 Task: Look for space in Maplewood, United States from 10th July, 2023 to 15th July, 2023 for 7 adults in price range Rs.10000 to Rs.15000. Place can be entire place or shared room with 4 bedrooms having 7 beds and 4 bathrooms. Property type can be house, flat, guest house. Amenities needed are: wifi, TV, free parkinig on premises, gym, breakfast. Booking option can be shelf check-in. Required host language is English.
Action: Mouse moved to (470, 115)
Screenshot: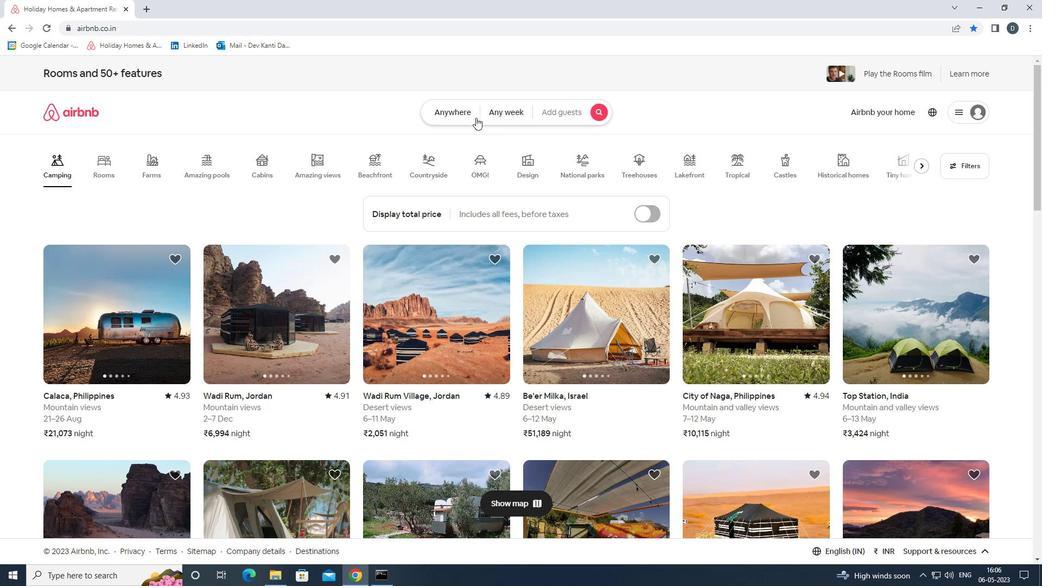 
Action: Mouse pressed left at (470, 115)
Screenshot: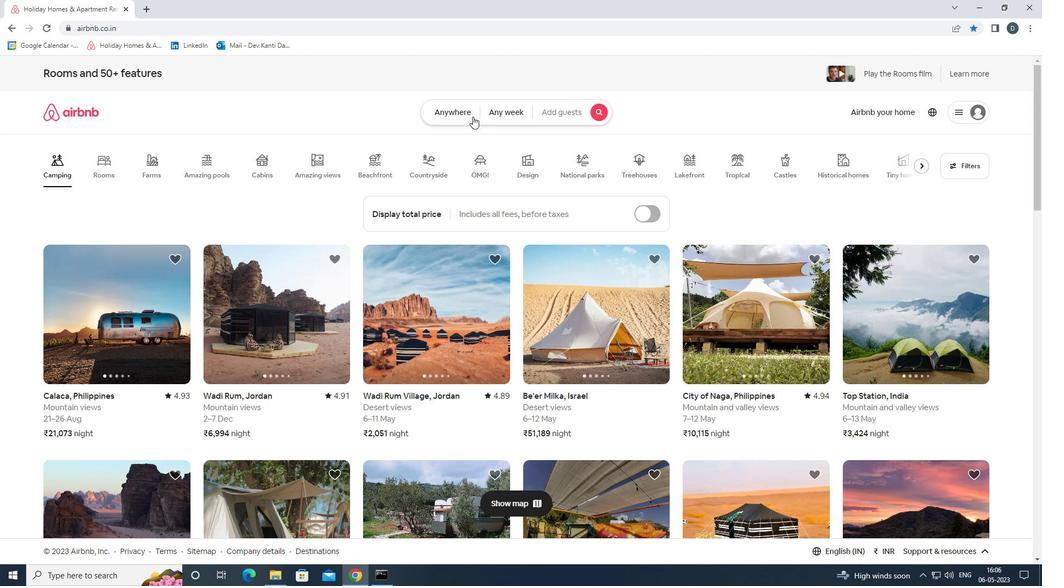 
Action: Mouse moved to (422, 150)
Screenshot: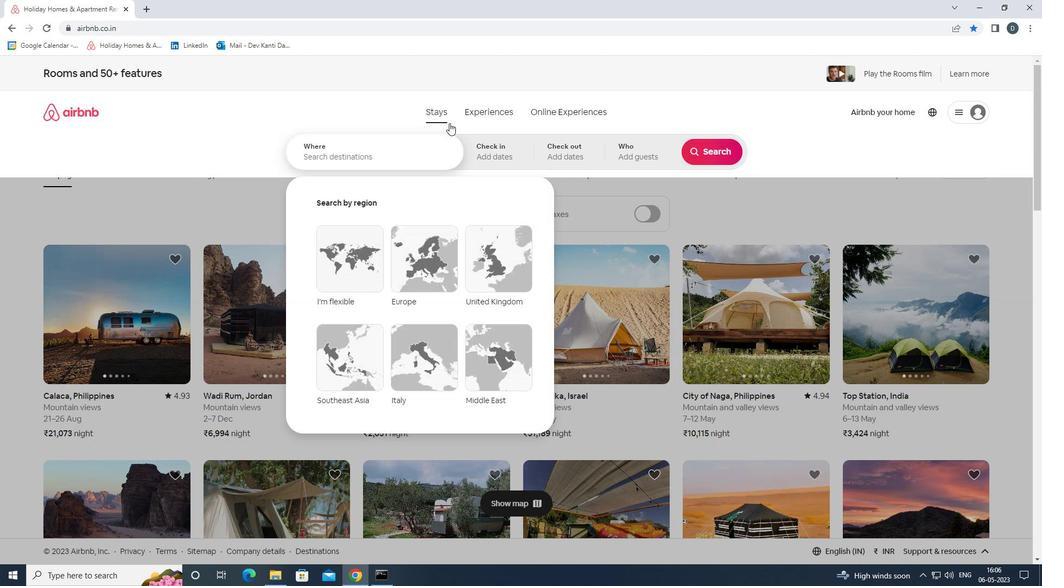 
Action: Mouse pressed left at (422, 150)
Screenshot: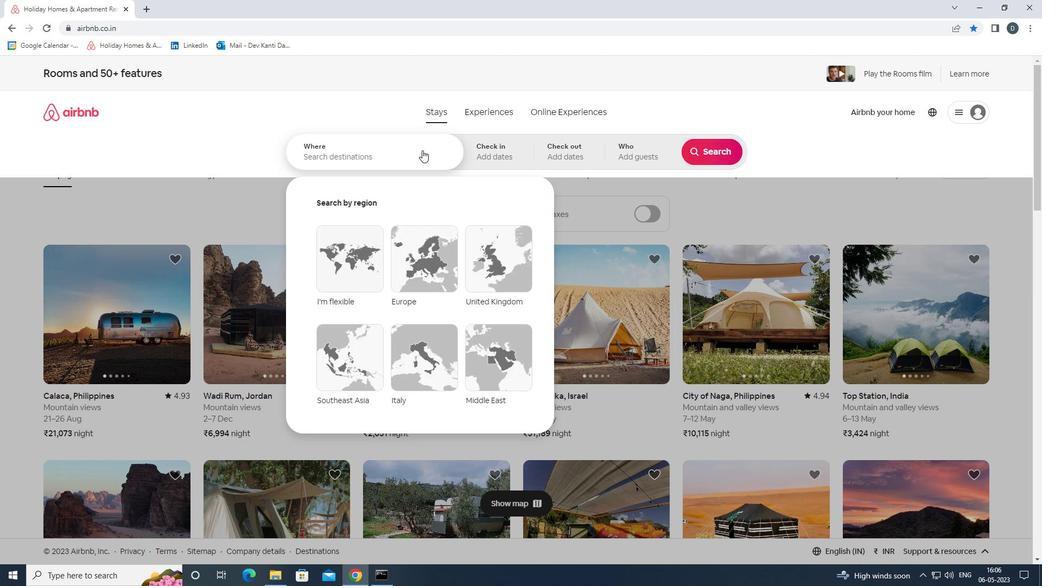 
Action: Key pressed <Key.shift><Key.shift><Key.shift>MAPLEWOOD,<Key.shift>UNITED<Key.space><Key.shift><Key.shift>ES<Key.backspace><Key.backspace><Key.shift>STATES<Key.enter>
Screenshot: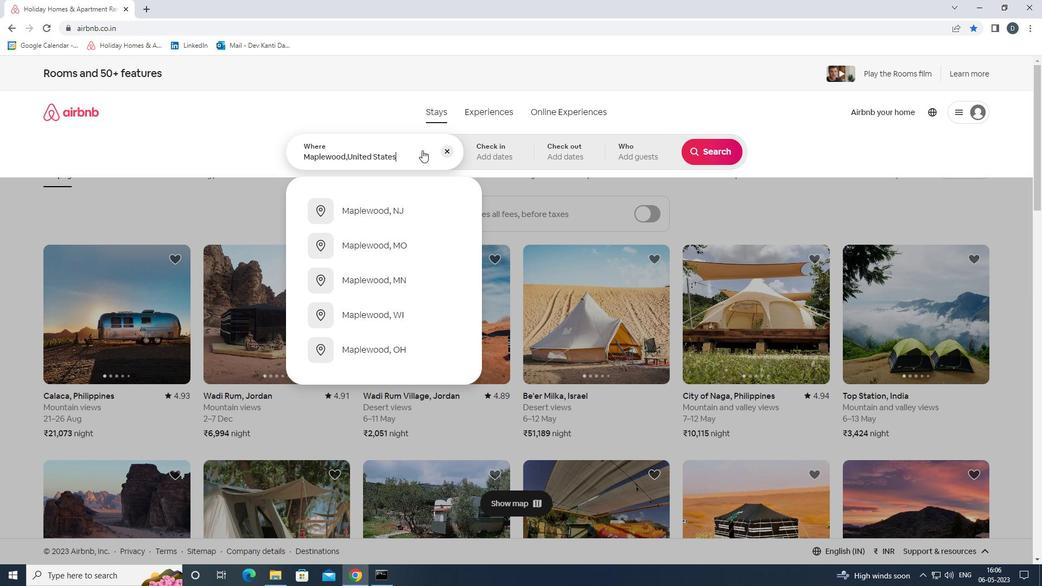 
Action: Mouse moved to (709, 234)
Screenshot: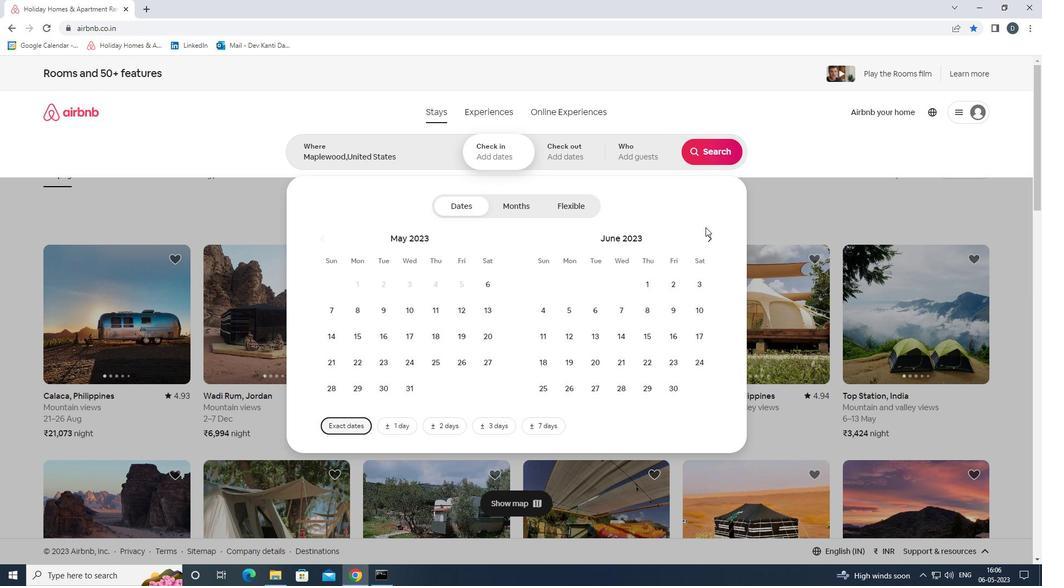 
Action: Mouse pressed left at (709, 234)
Screenshot: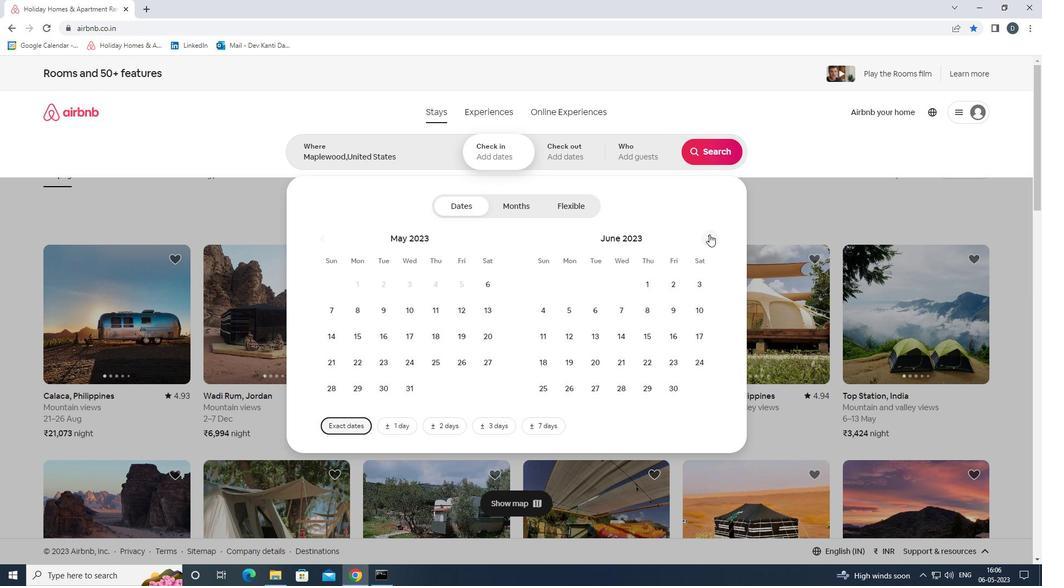 
Action: Mouse moved to (565, 335)
Screenshot: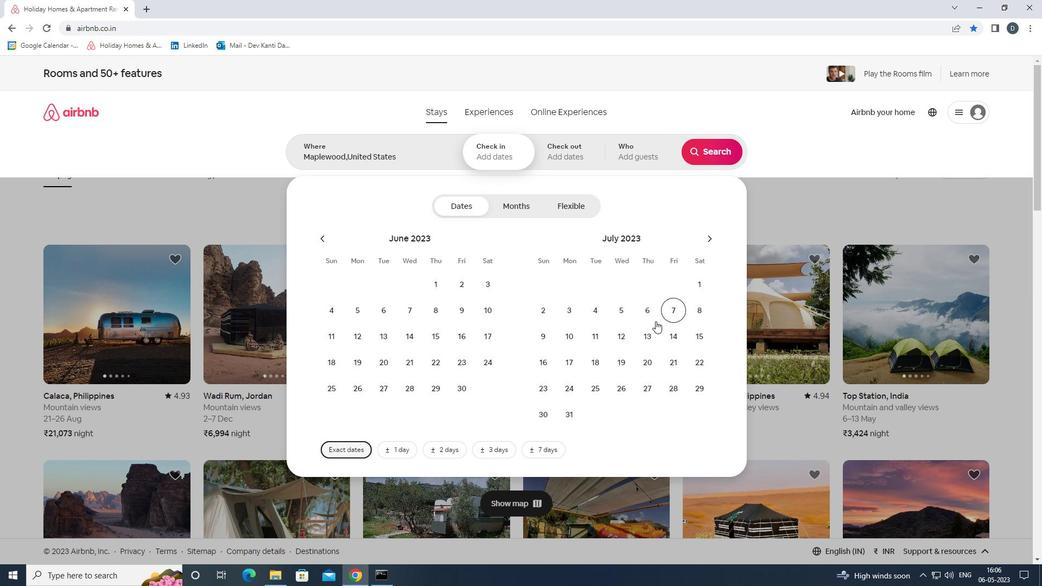 
Action: Mouse pressed left at (565, 335)
Screenshot: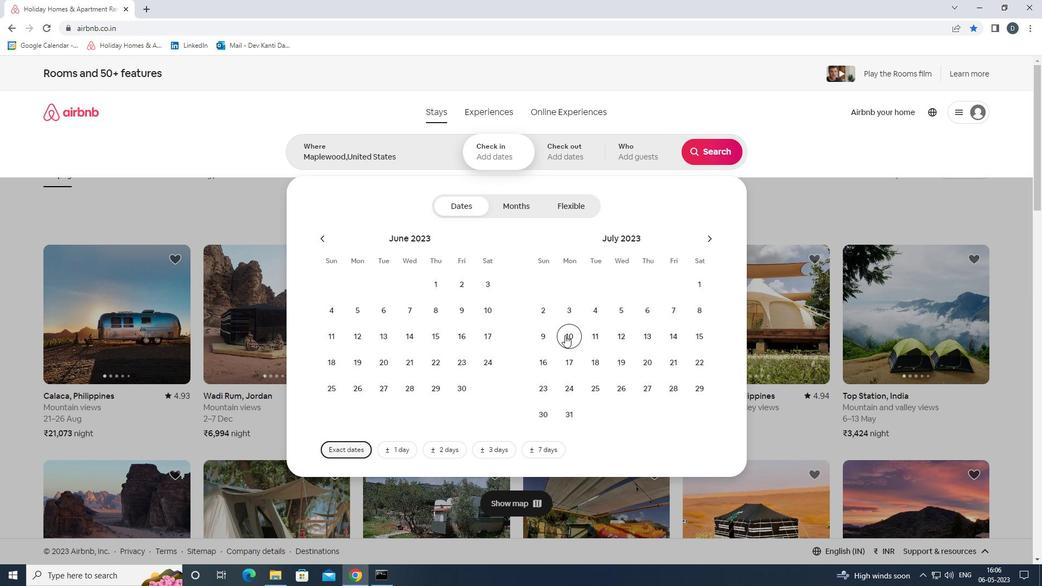 
Action: Mouse moved to (699, 338)
Screenshot: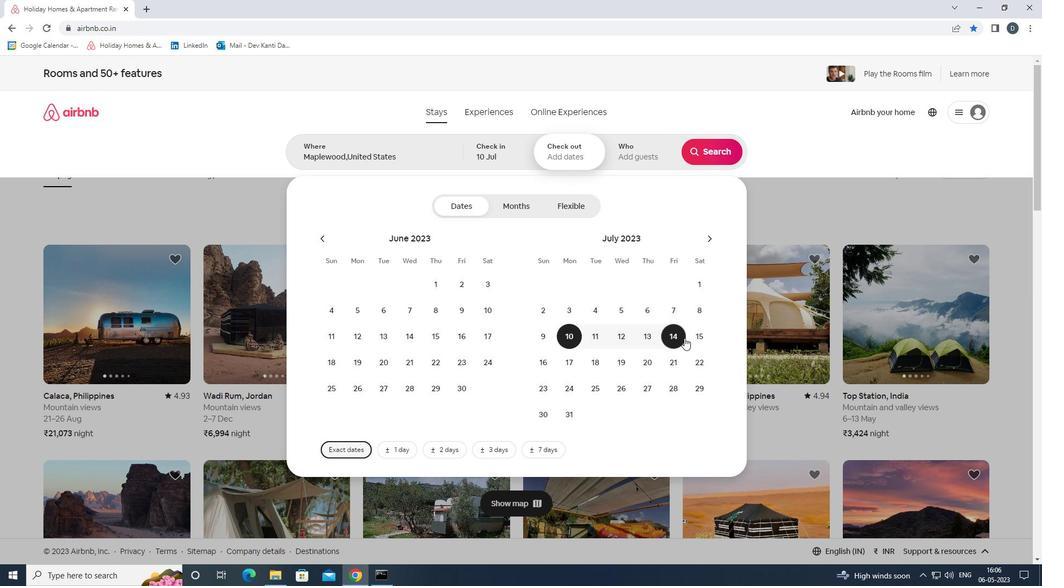 
Action: Mouse pressed left at (699, 338)
Screenshot: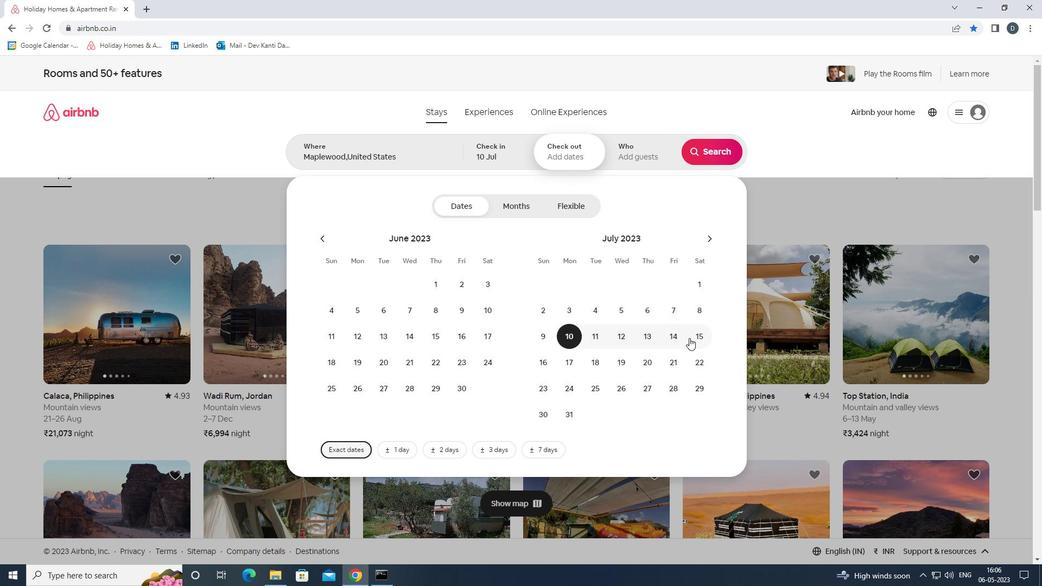 
Action: Mouse moved to (648, 156)
Screenshot: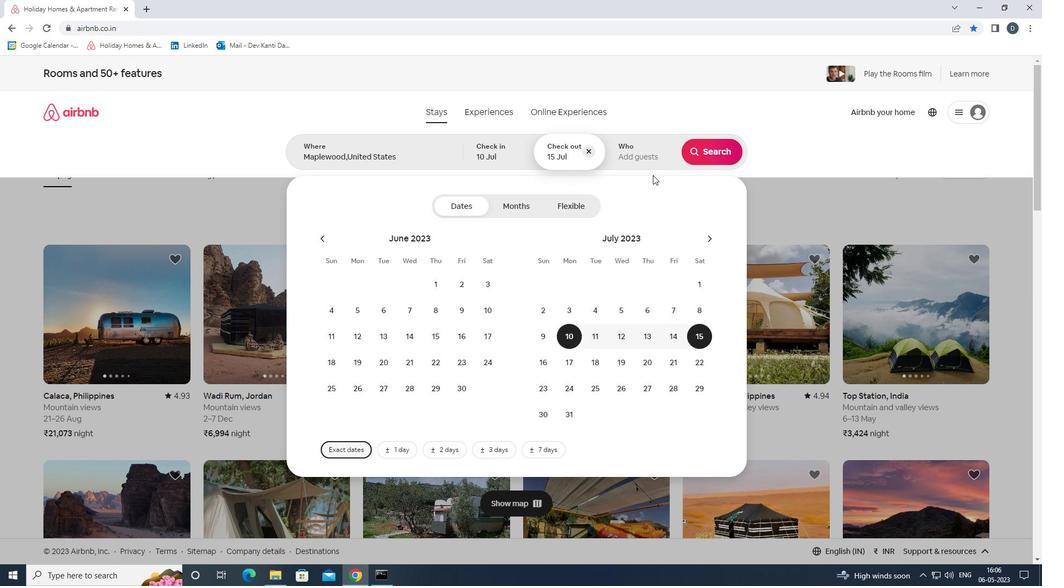 
Action: Mouse pressed left at (648, 156)
Screenshot: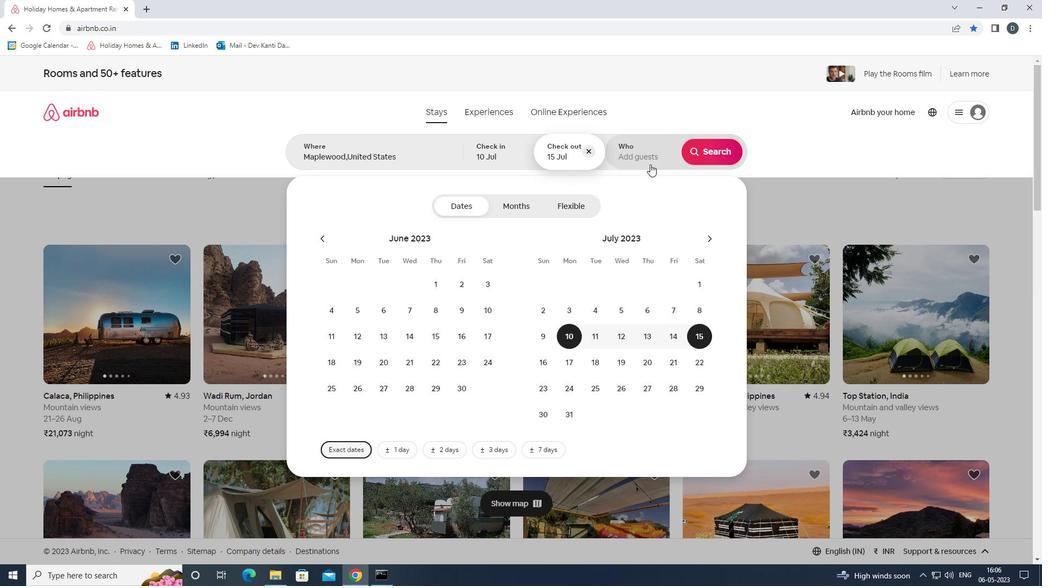 
Action: Mouse moved to (713, 208)
Screenshot: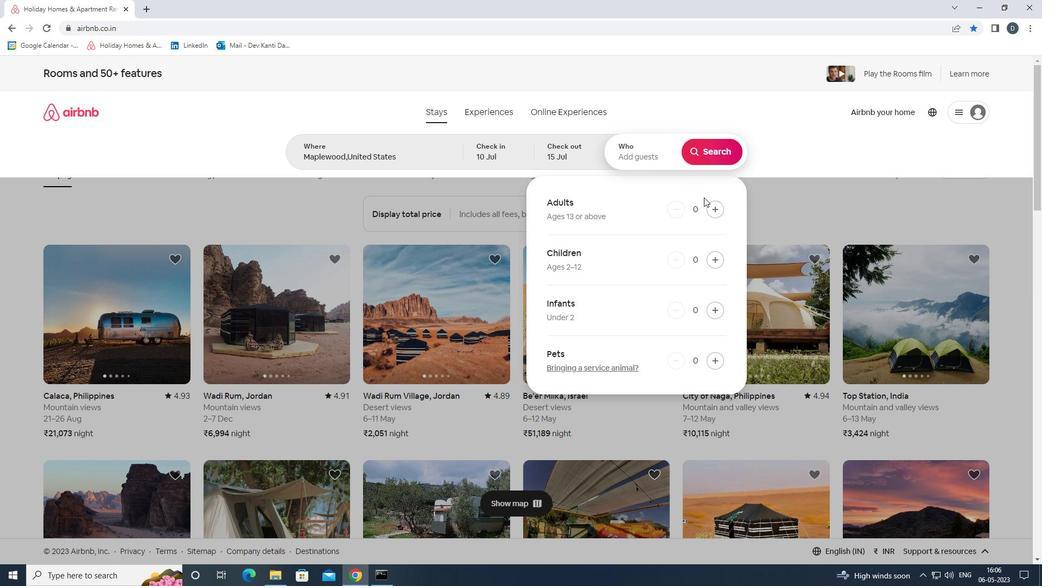 
Action: Mouse pressed left at (713, 208)
Screenshot: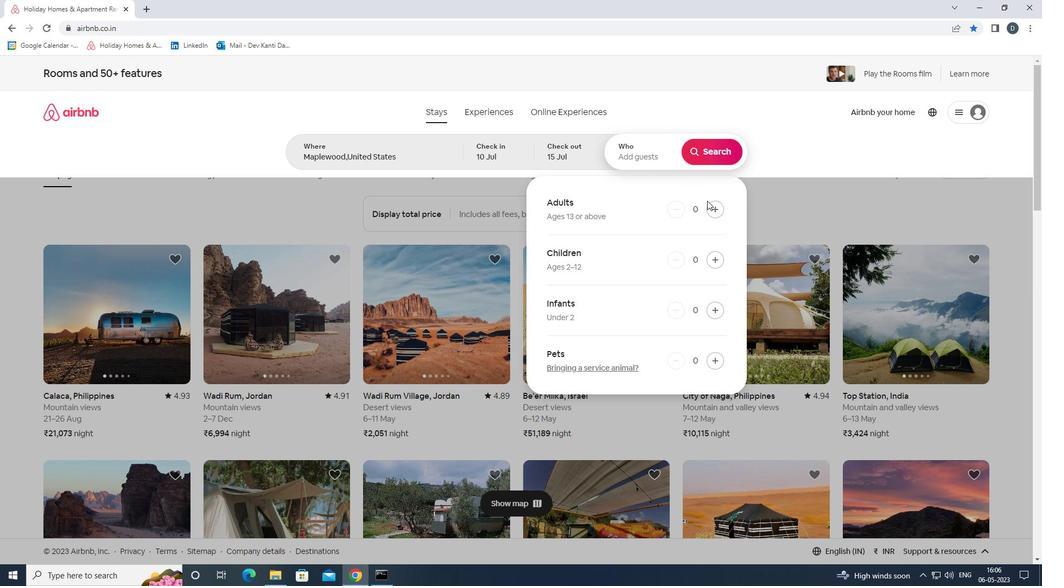 
Action: Mouse pressed left at (713, 208)
Screenshot: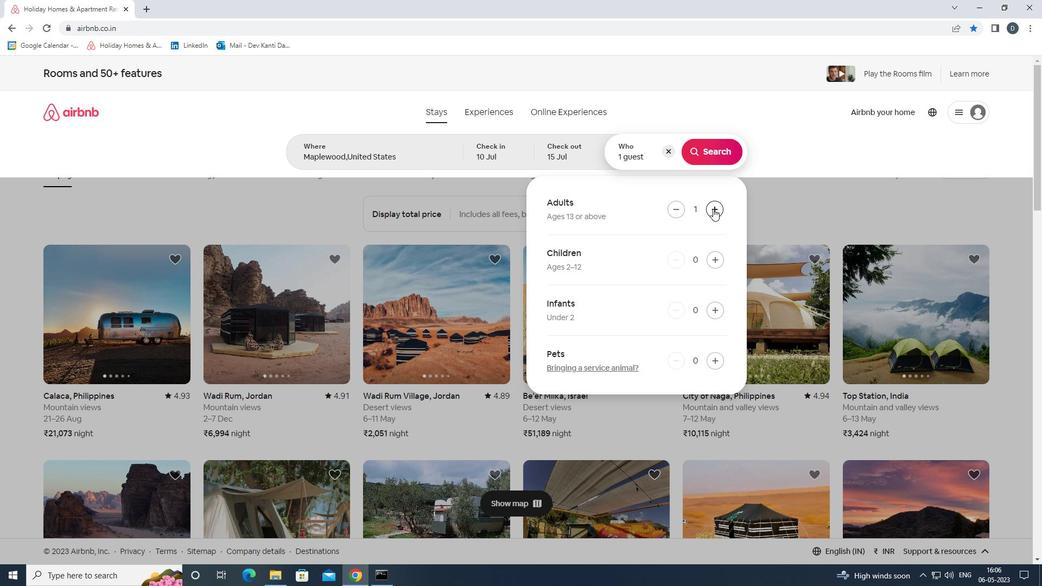 
Action: Mouse pressed left at (713, 208)
Screenshot: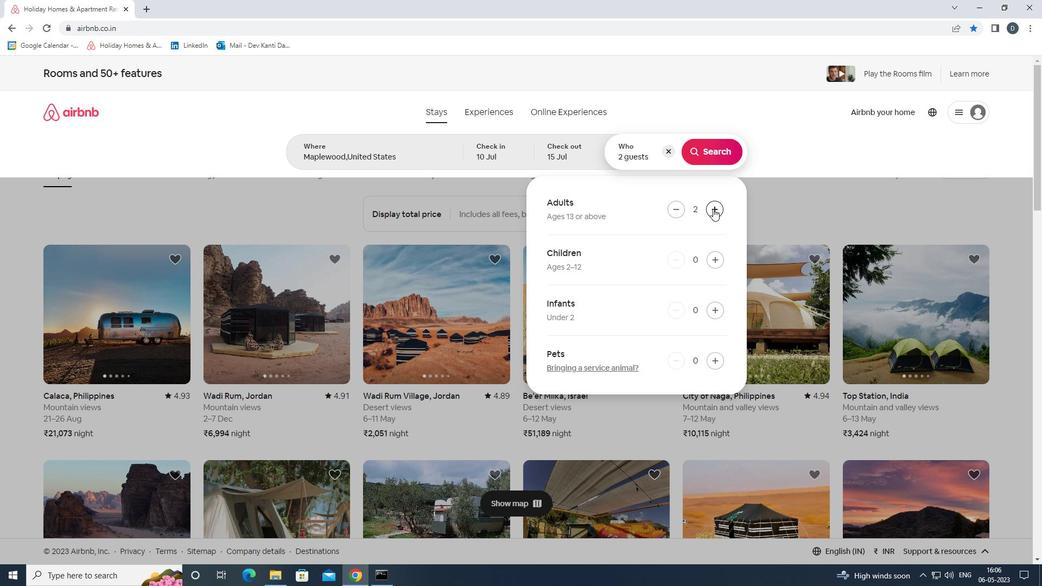 
Action: Mouse pressed left at (713, 208)
Screenshot: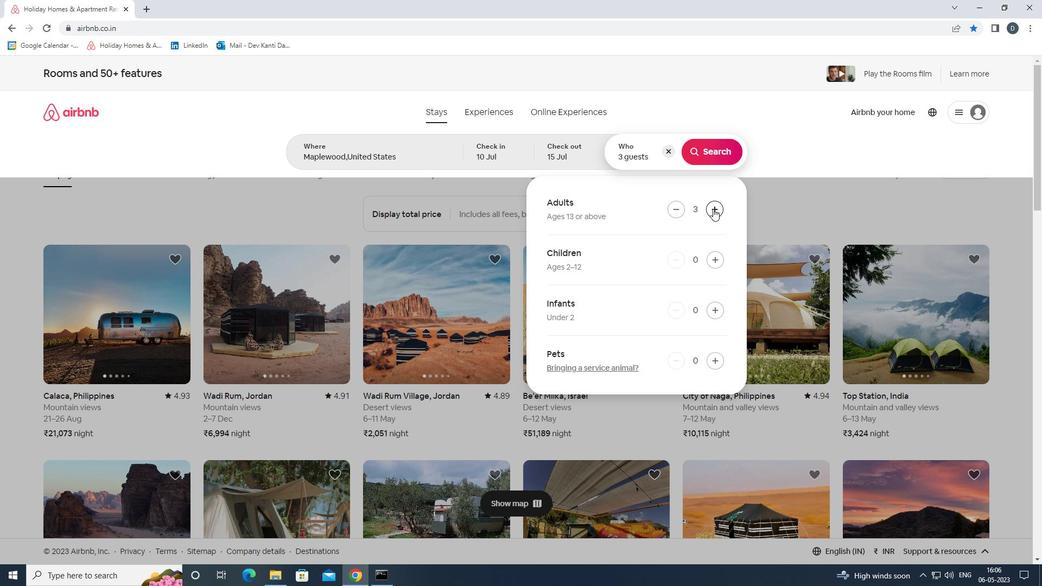 
Action: Mouse pressed left at (713, 208)
Screenshot: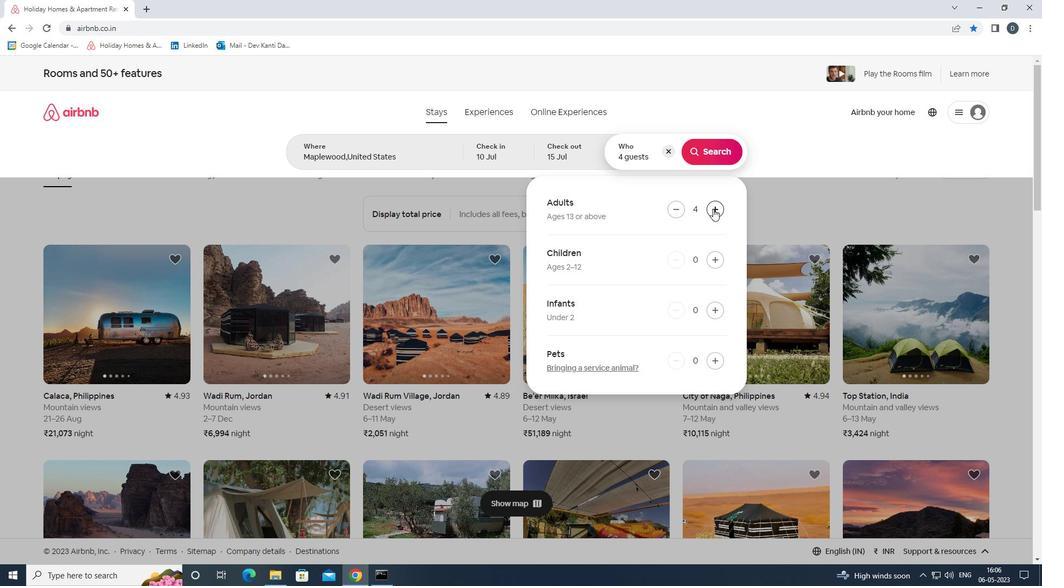 
Action: Mouse pressed left at (713, 208)
Screenshot: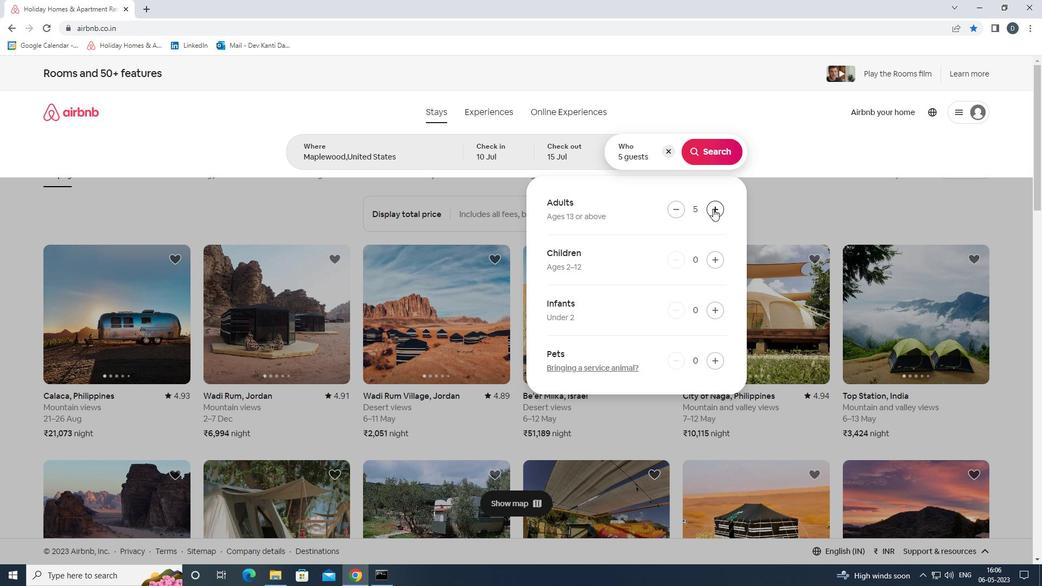 
Action: Mouse pressed left at (713, 208)
Screenshot: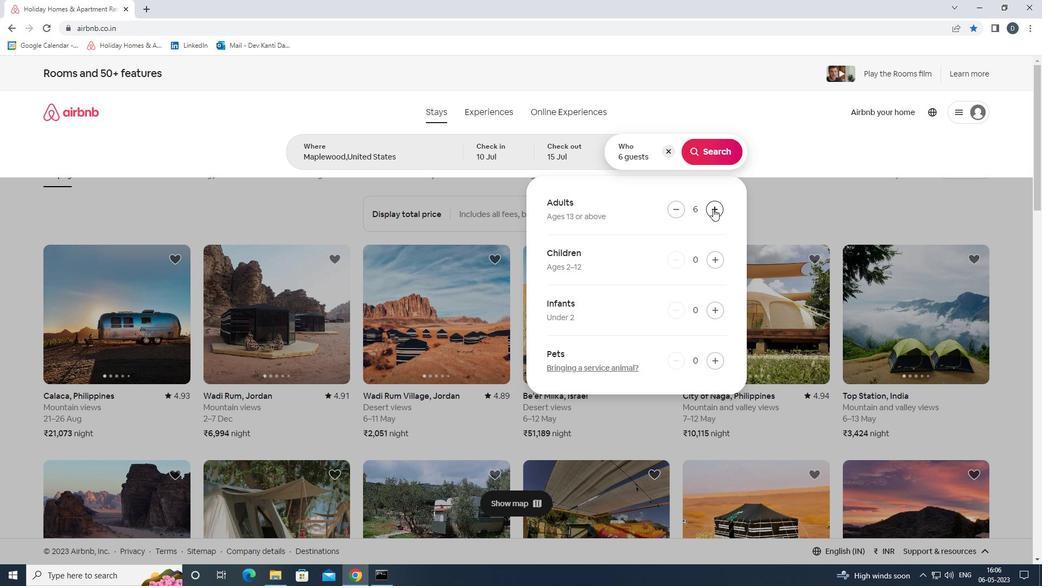 
Action: Mouse moved to (716, 154)
Screenshot: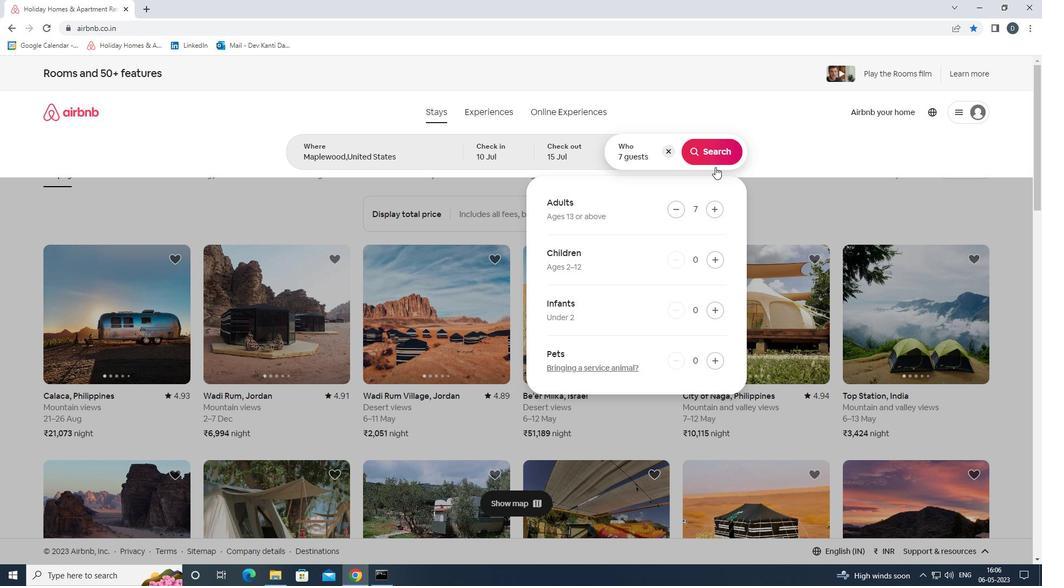 
Action: Mouse pressed left at (716, 154)
Screenshot: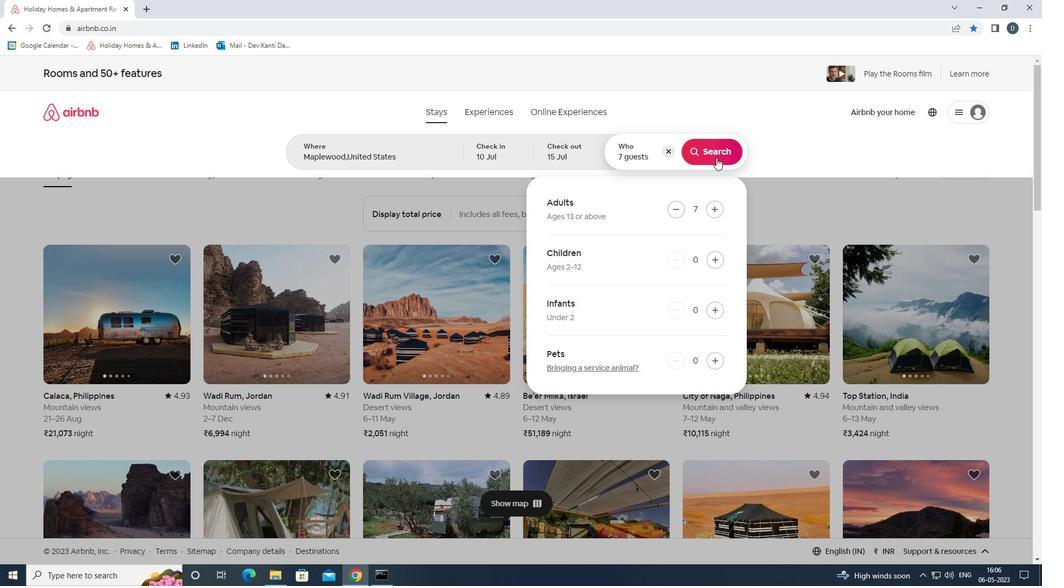 
Action: Mouse moved to (991, 119)
Screenshot: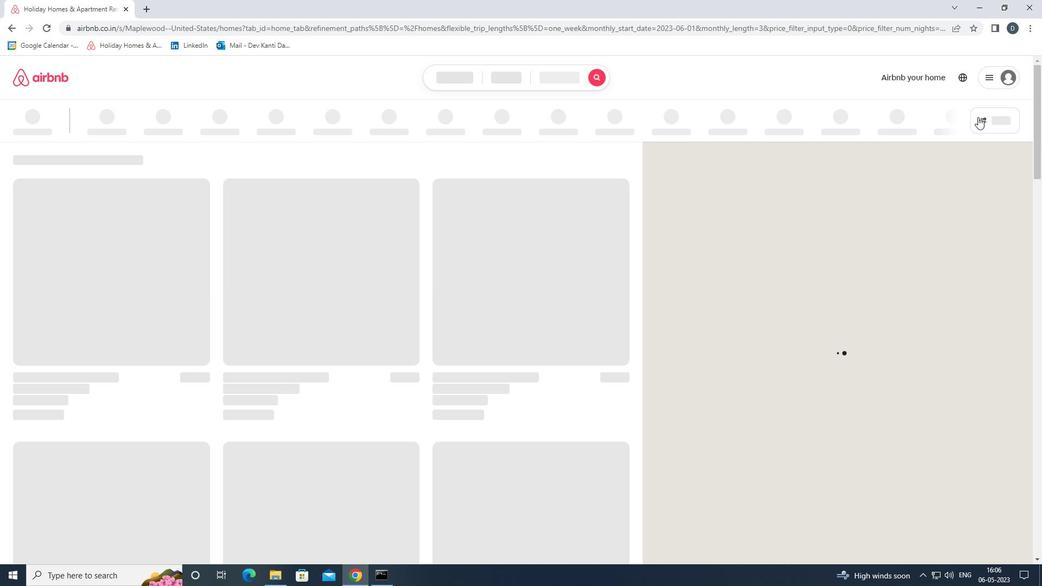 
Action: Mouse pressed left at (991, 119)
Screenshot: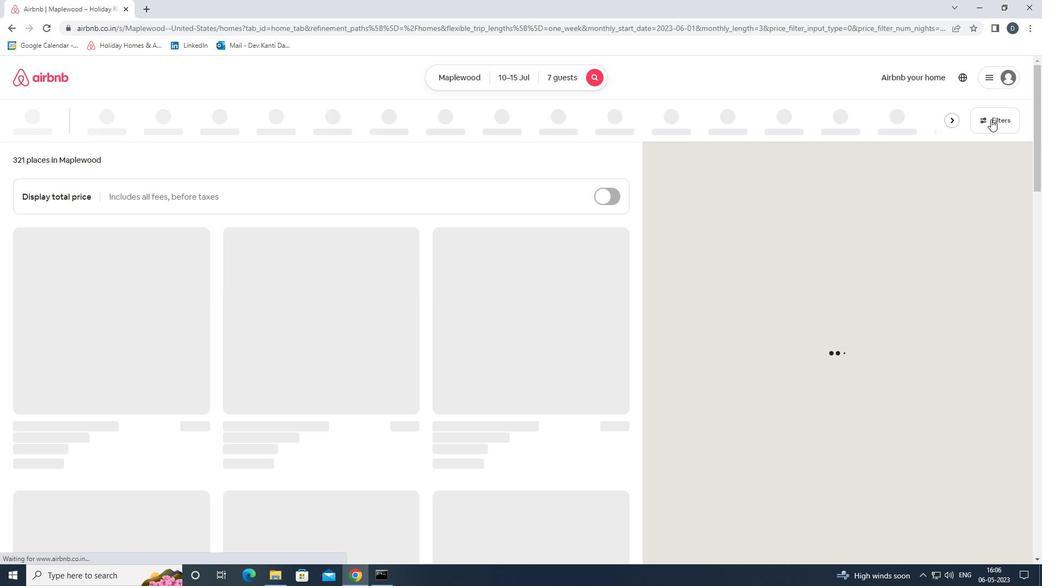 
Action: Mouse moved to (403, 384)
Screenshot: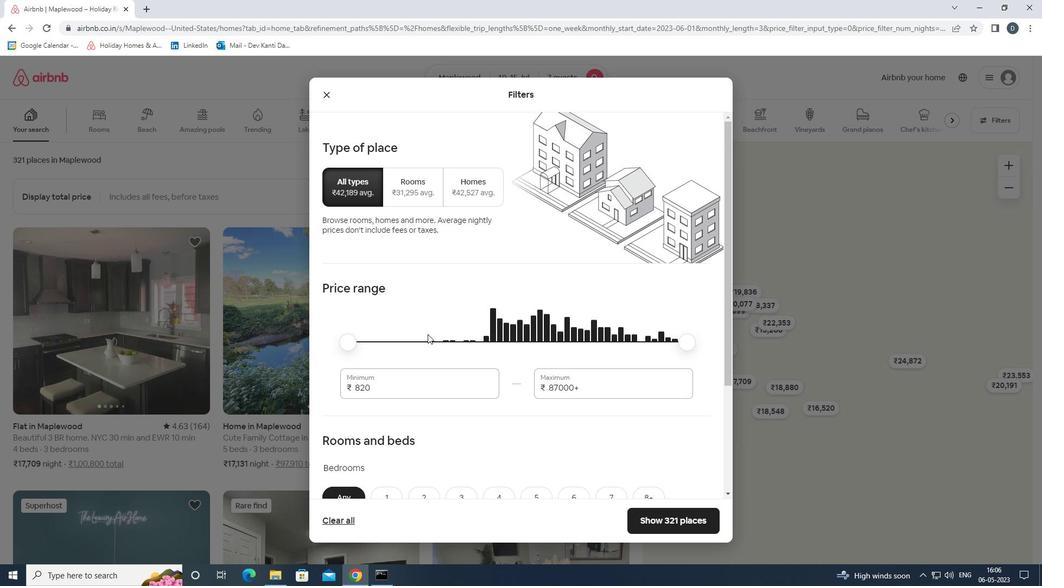 
Action: Mouse pressed left at (403, 384)
Screenshot: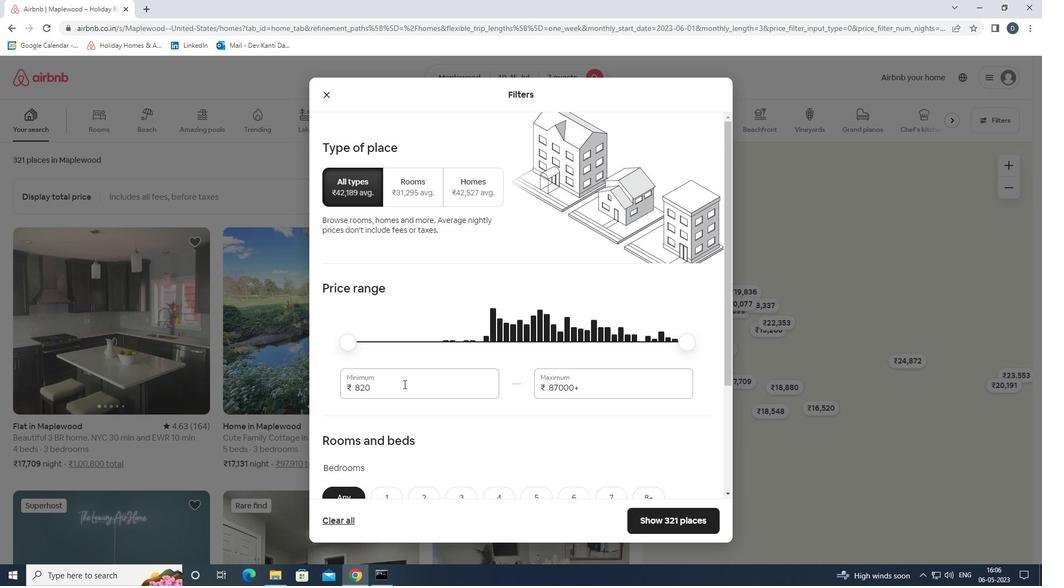 
Action: Mouse pressed left at (403, 384)
Screenshot: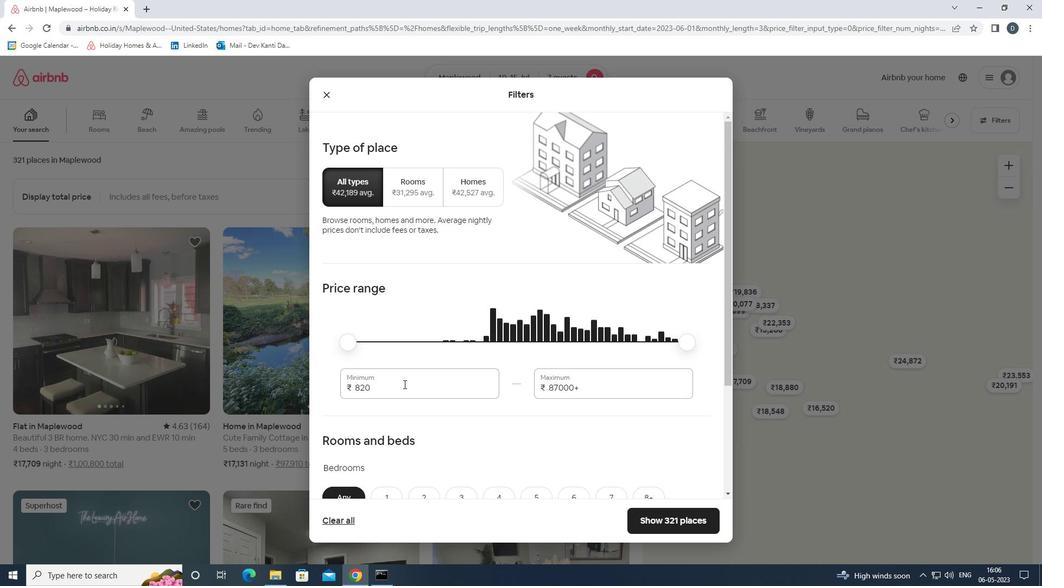 
Action: Key pressed 10000<Key.tab>15000
Screenshot: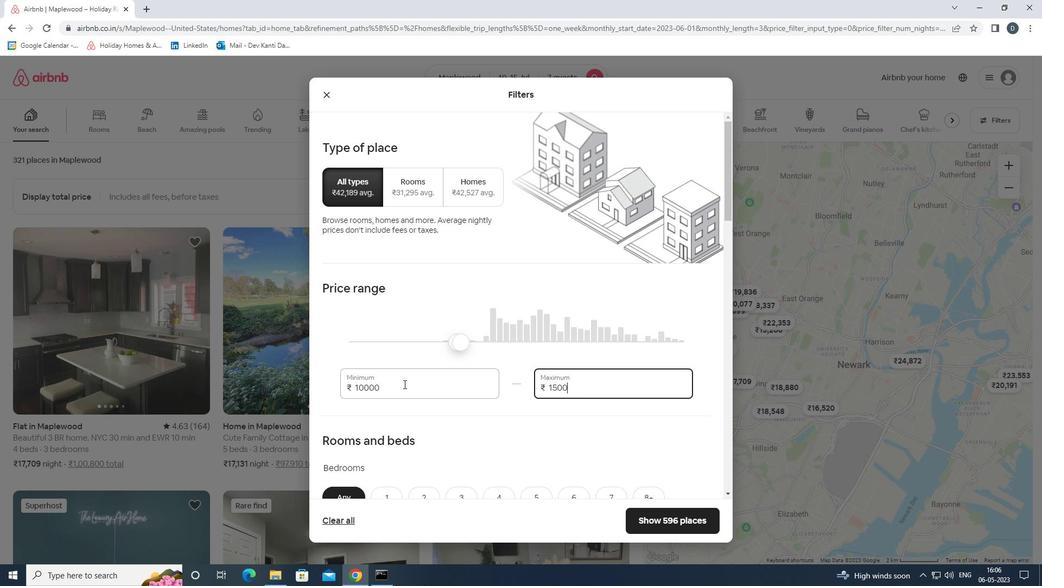 
Action: Mouse moved to (445, 350)
Screenshot: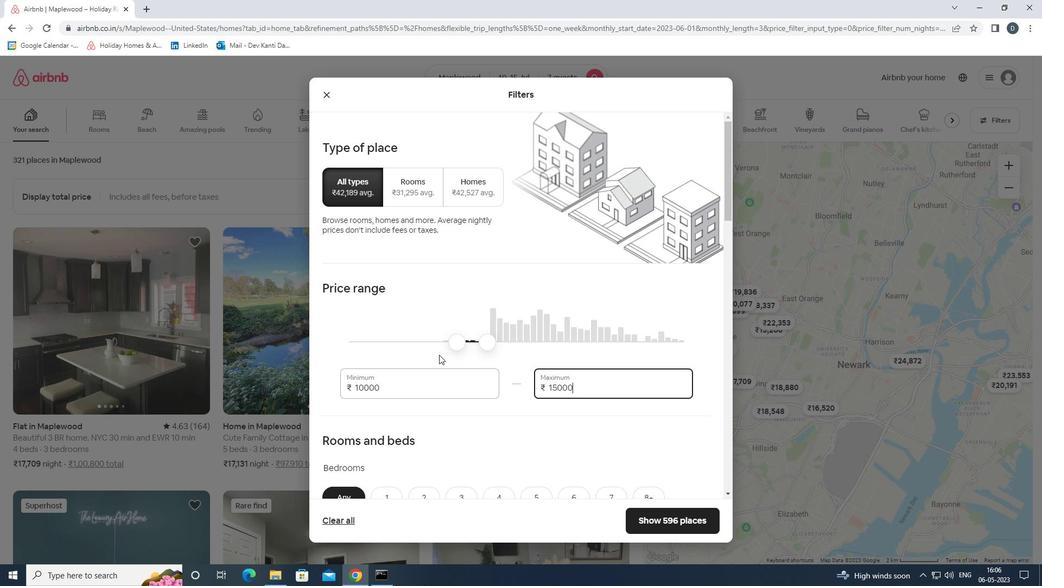 
Action: Mouse scrolled (445, 349) with delta (0, 0)
Screenshot: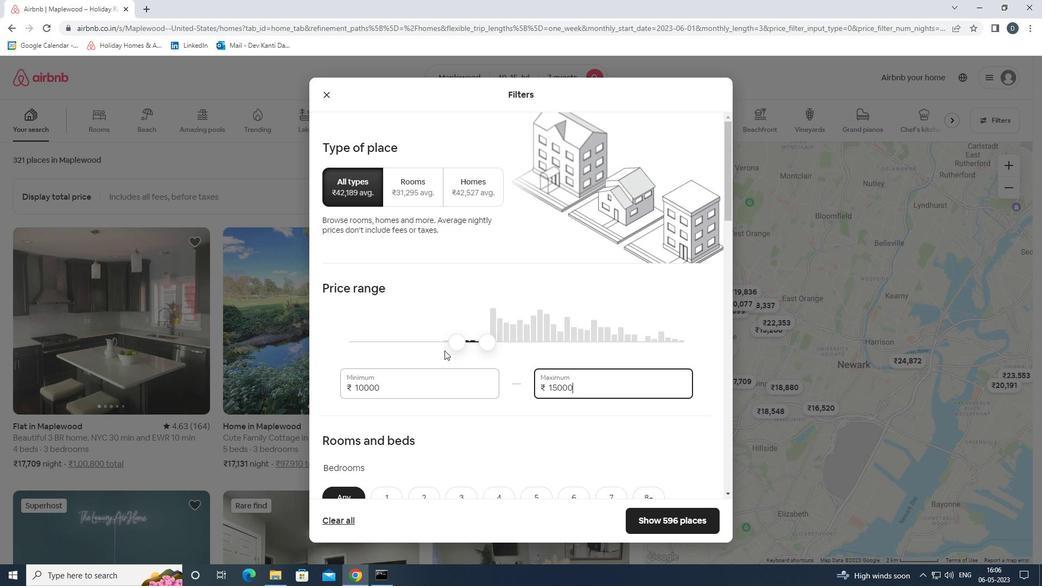 
Action: Mouse scrolled (445, 349) with delta (0, 0)
Screenshot: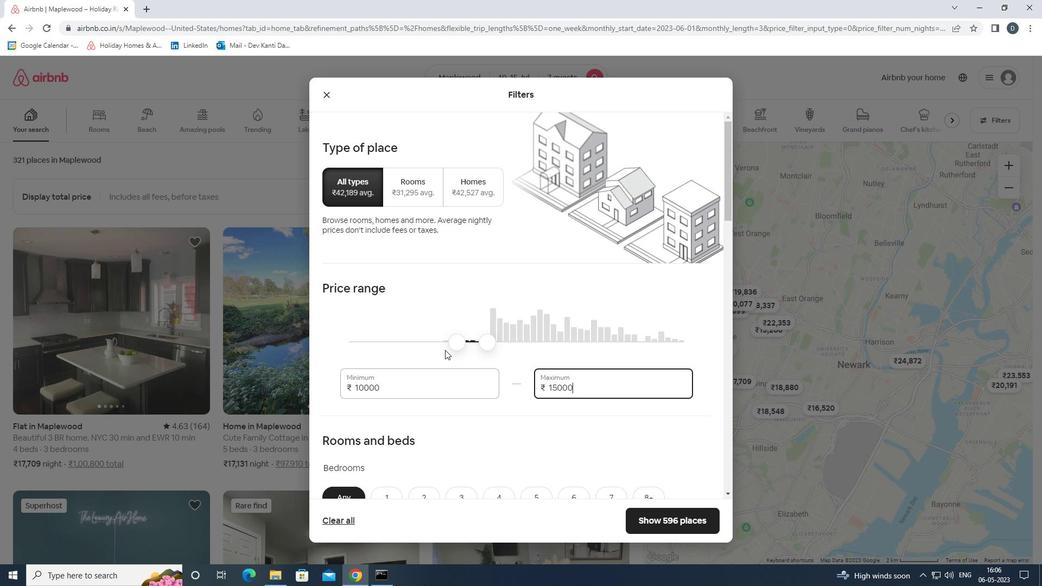 
Action: Mouse scrolled (445, 349) with delta (0, 0)
Screenshot: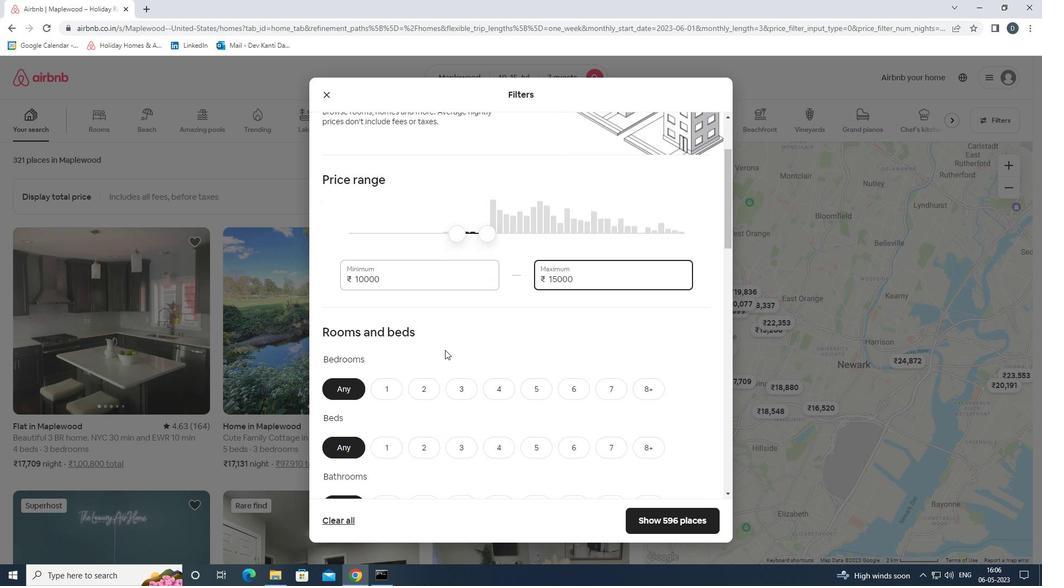 
Action: Mouse scrolled (445, 349) with delta (0, 0)
Screenshot: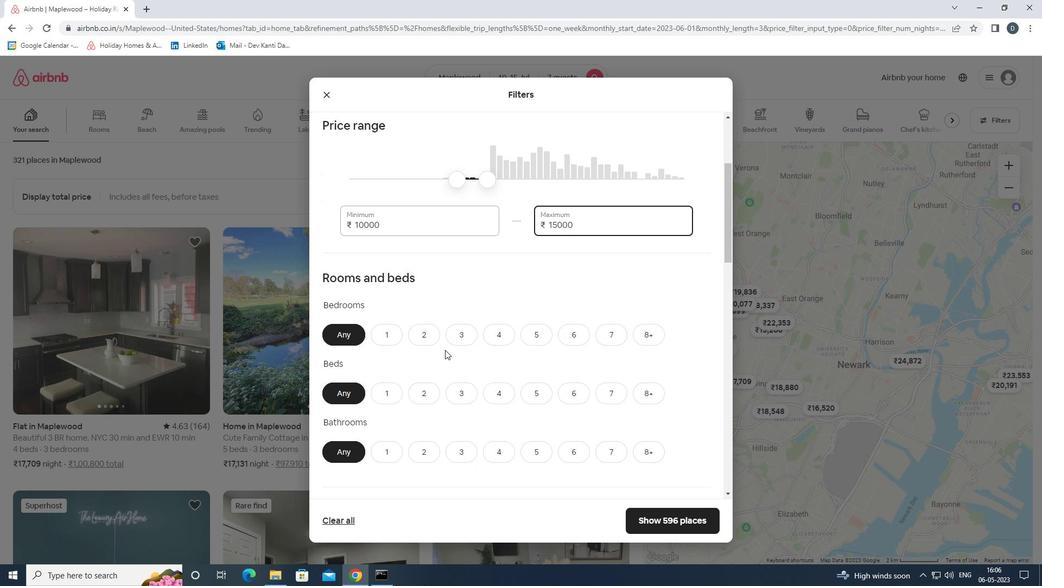 
Action: Mouse moved to (506, 281)
Screenshot: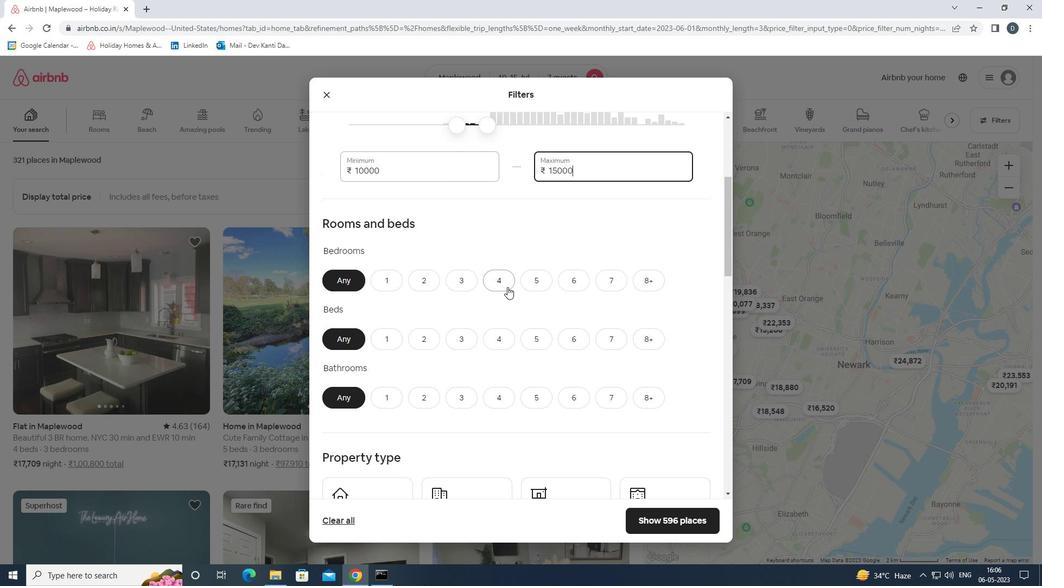 
Action: Mouse pressed left at (506, 281)
Screenshot: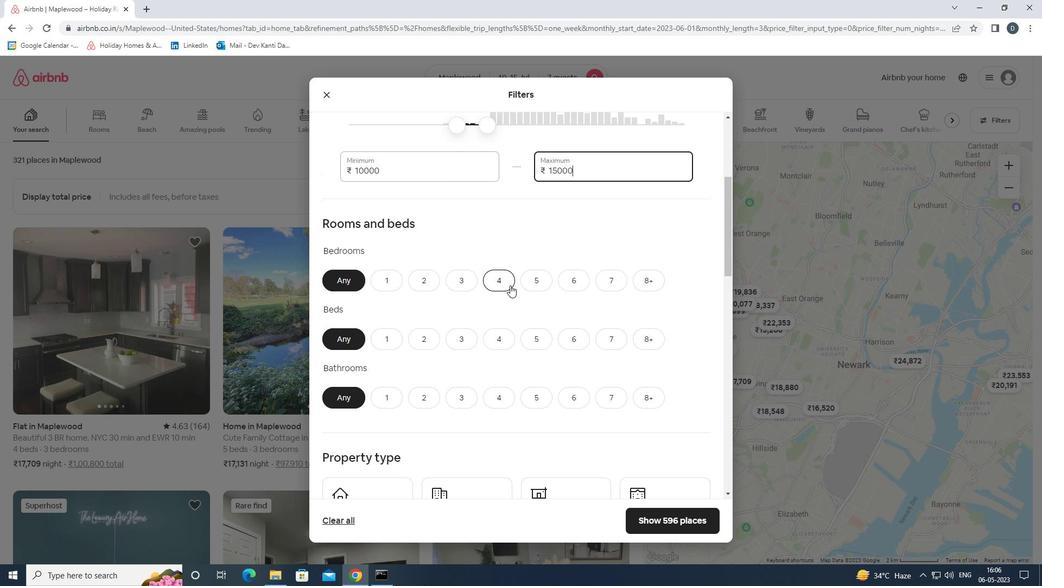 
Action: Mouse moved to (611, 334)
Screenshot: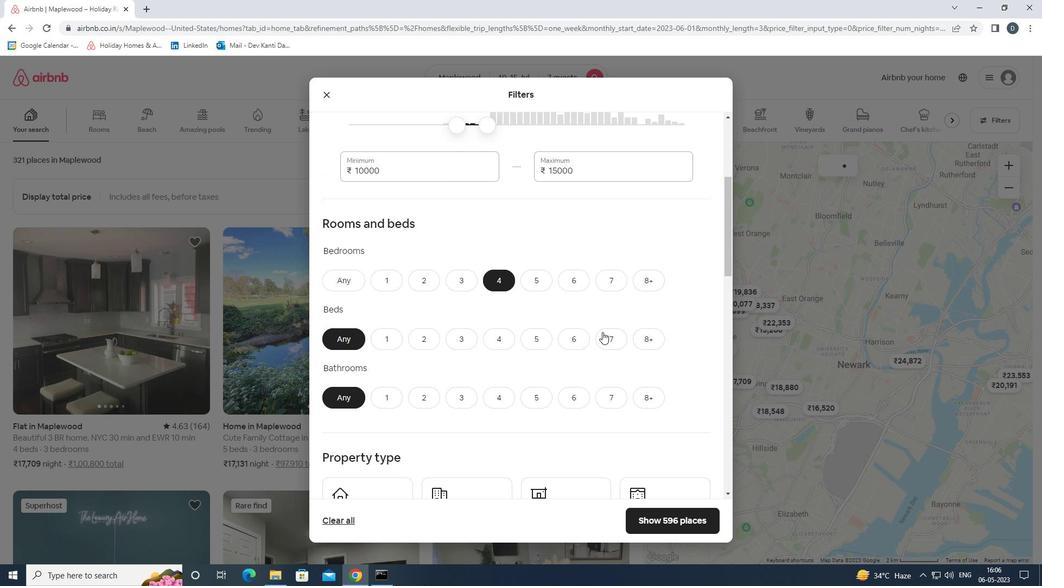 
Action: Mouse pressed left at (611, 334)
Screenshot: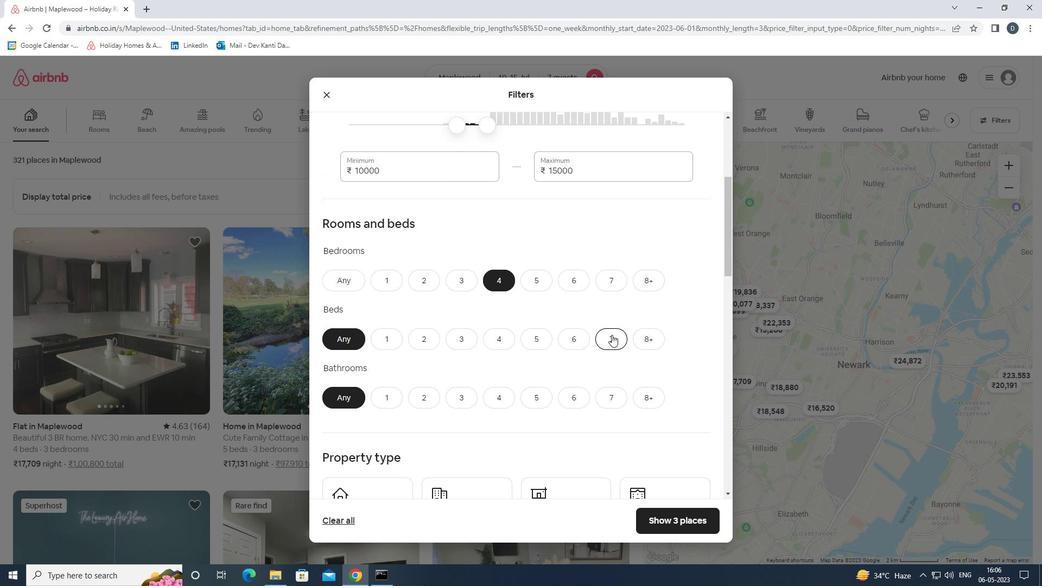 
Action: Mouse moved to (503, 397)
Screenshot: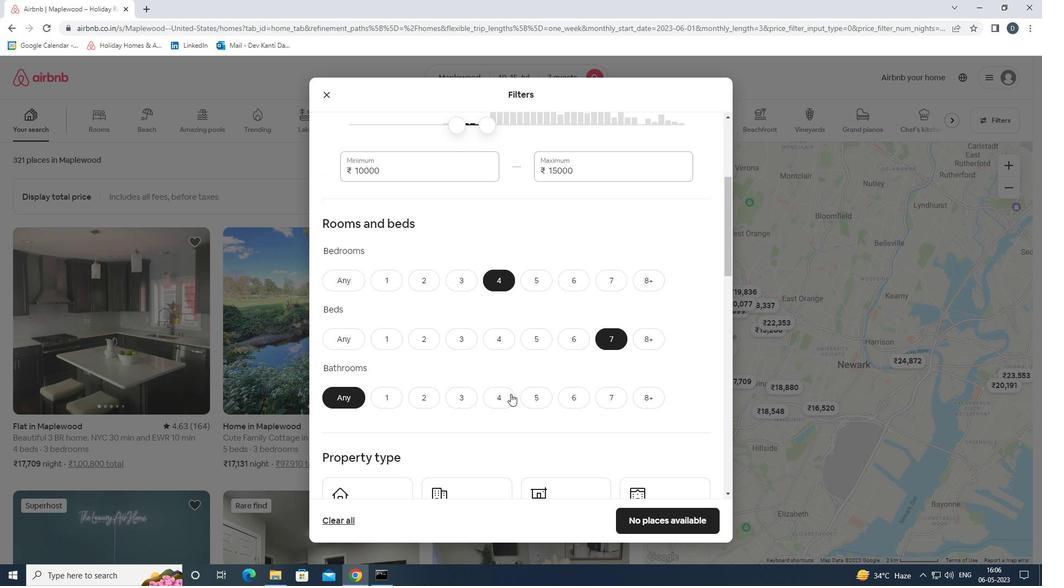 
Action: Mouse pressed left at (503, 397)
Screenshot: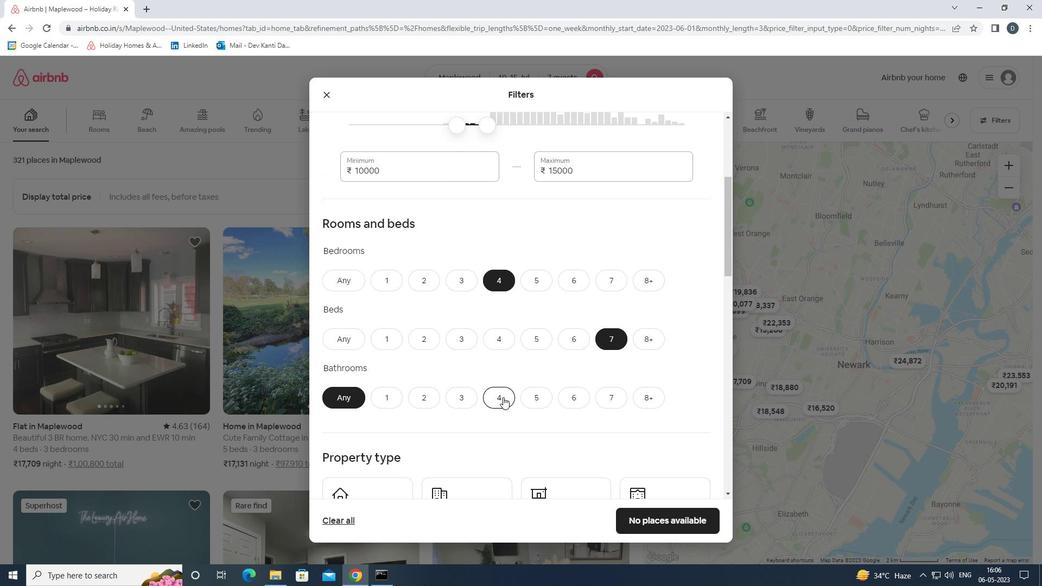 
Action: Mouse moved to (523, 369)
Screenshot: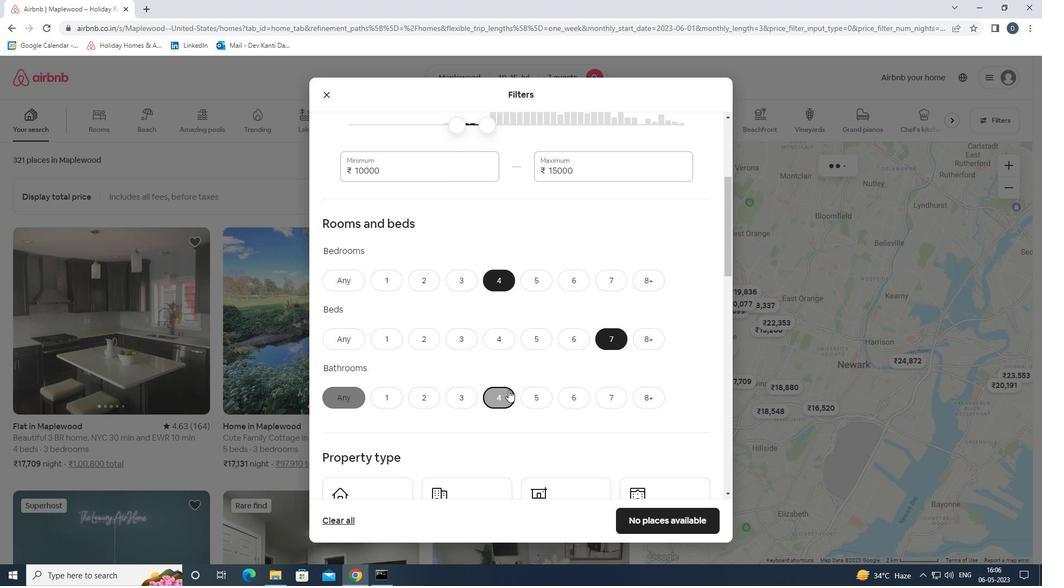 
Action: Mouse scrolled (523, 369) with delta (0, 0)
Screenshot: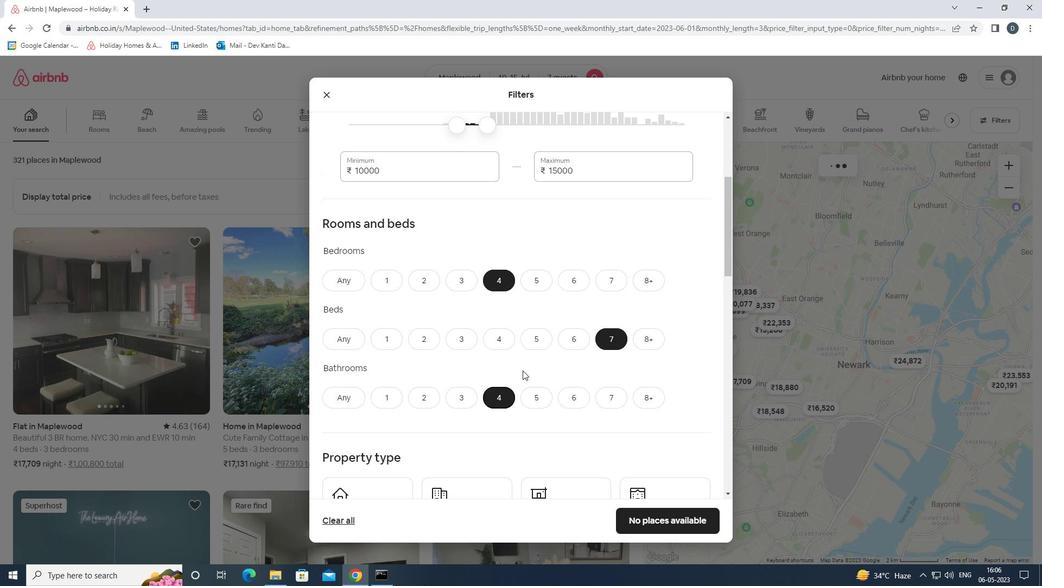 
Action: Mouse scrolled (523, 369) with delta (0, 0)
Screenshot: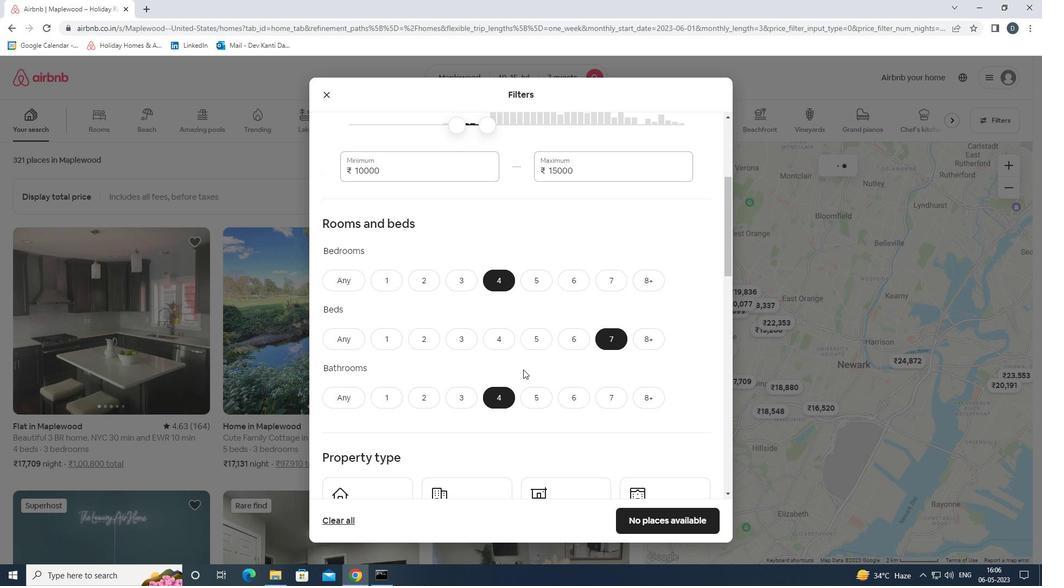 
Action: Mouse scrolled (523, 369) with delta (0, 0)
Screenshot: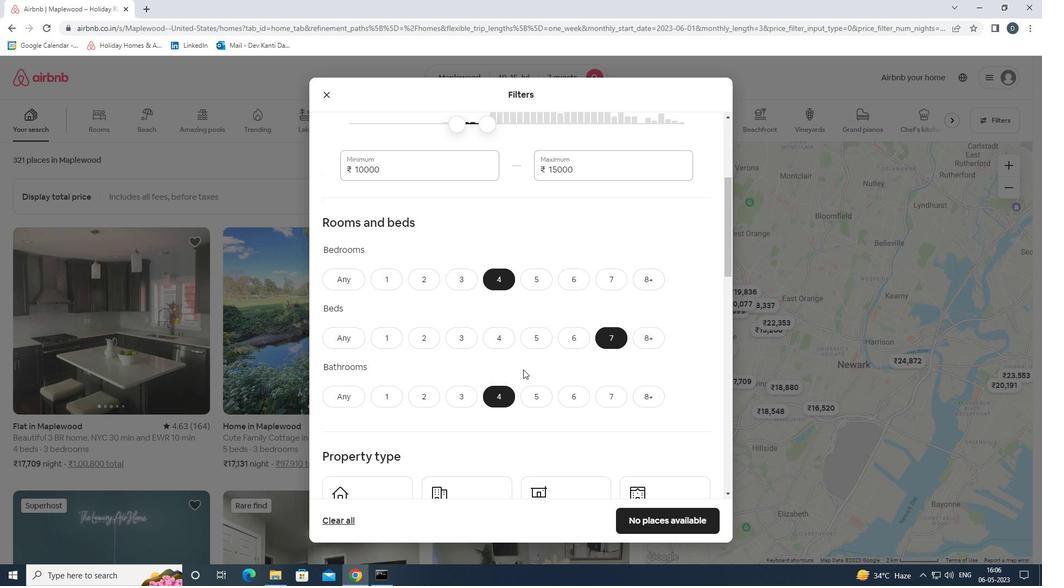 
Action: Mouse moved to (400, 352)
Screenshot: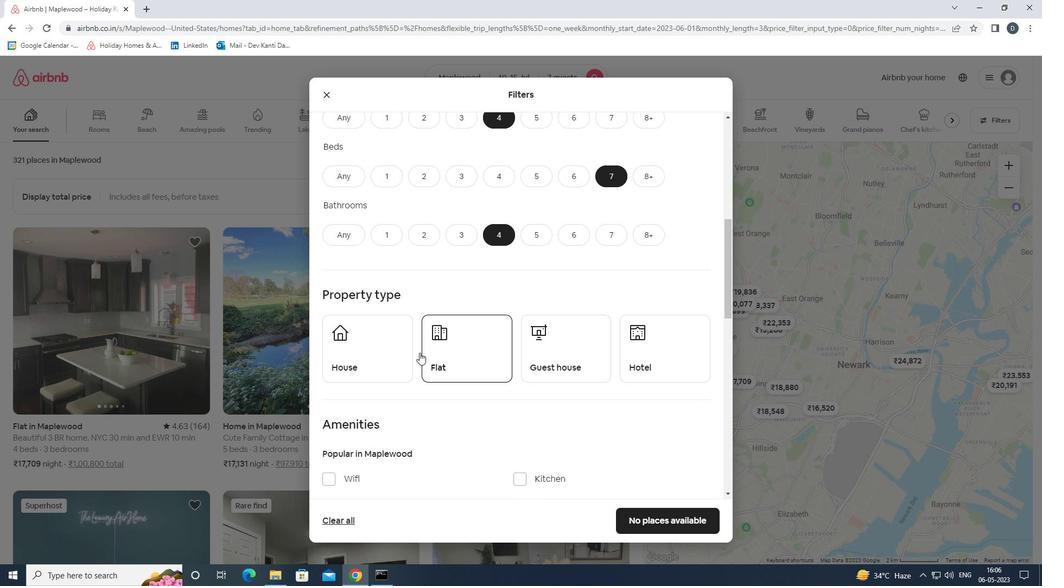 
Action: Mouse pressed left at (400, 352)
Screenshot: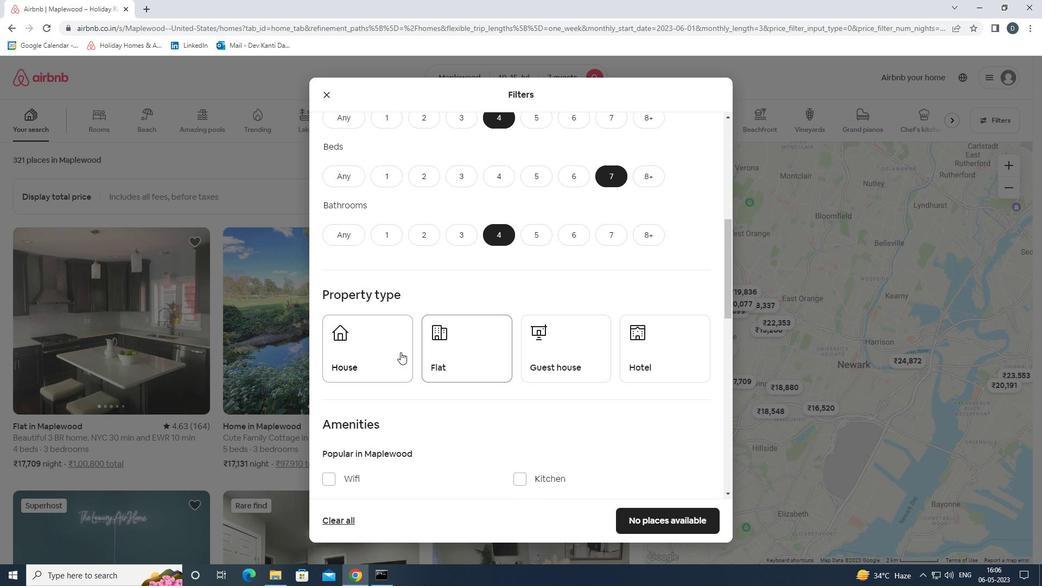 
Action: Mouse moved to (452, 351)
Screenshot: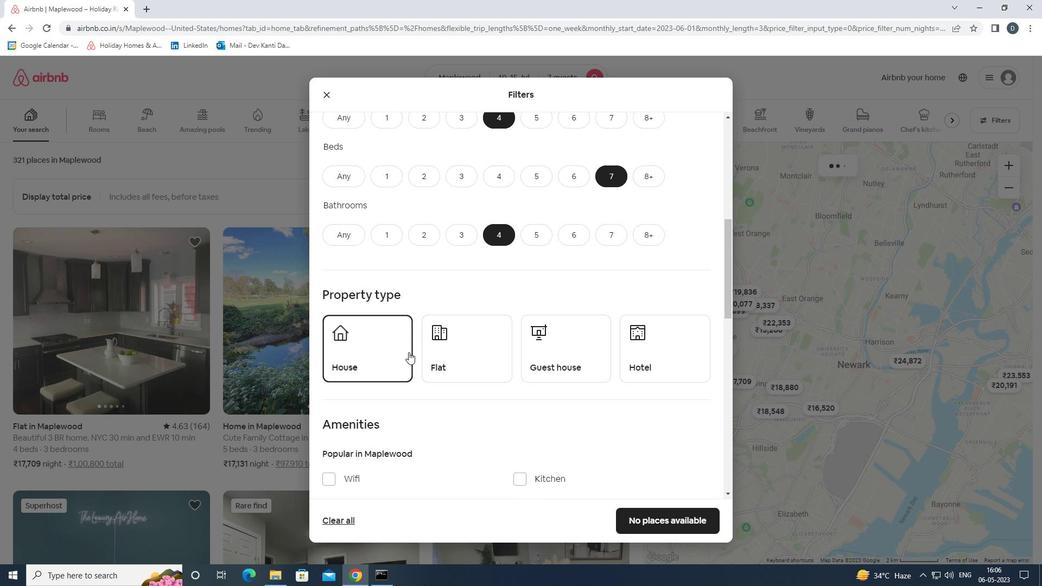 
Action: Mouse pressed left at (452, 351)
Screenshot: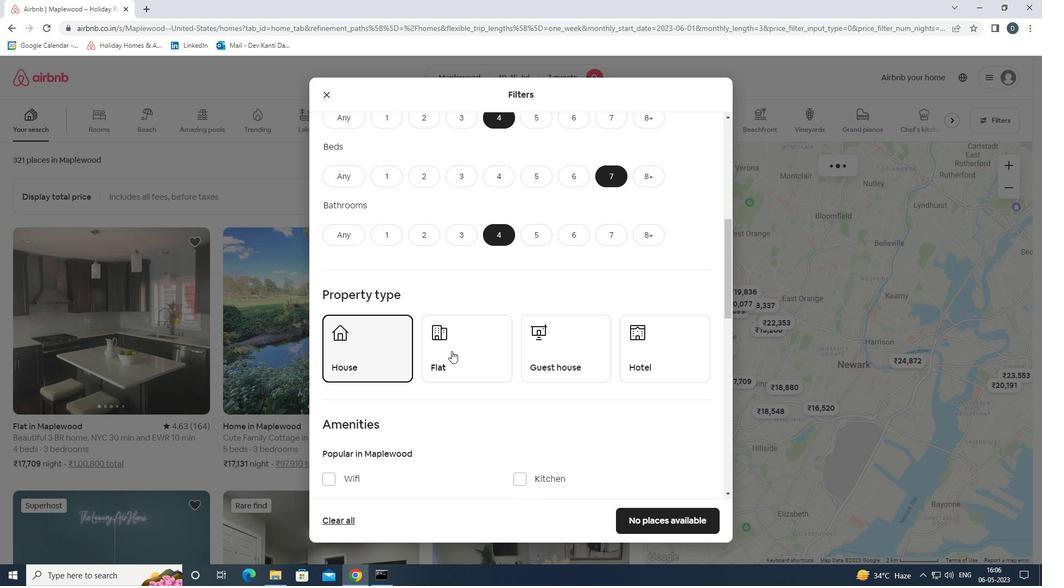 
Action: Mouse moved to (542, 341)
Screenshot: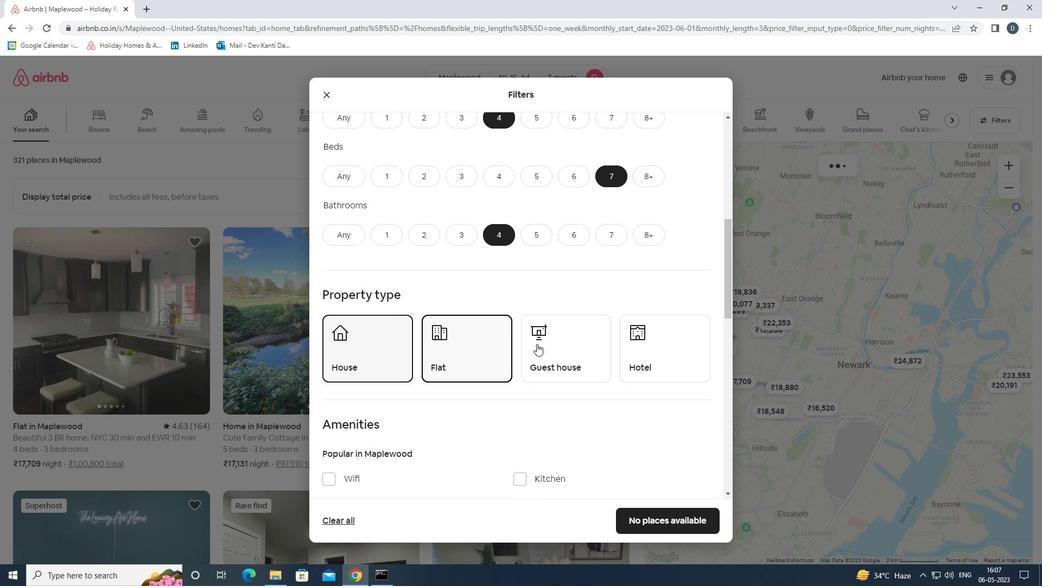 
Action: Mouse pressed left at (542, 341)
Screenshot: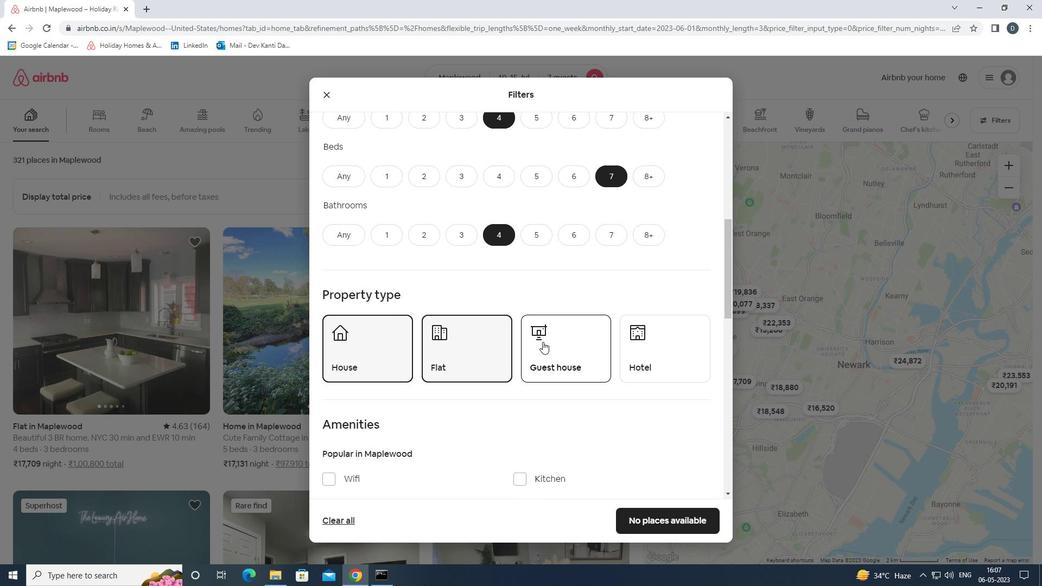 
Action: Mouse moved to (540, 341)
Screenshot: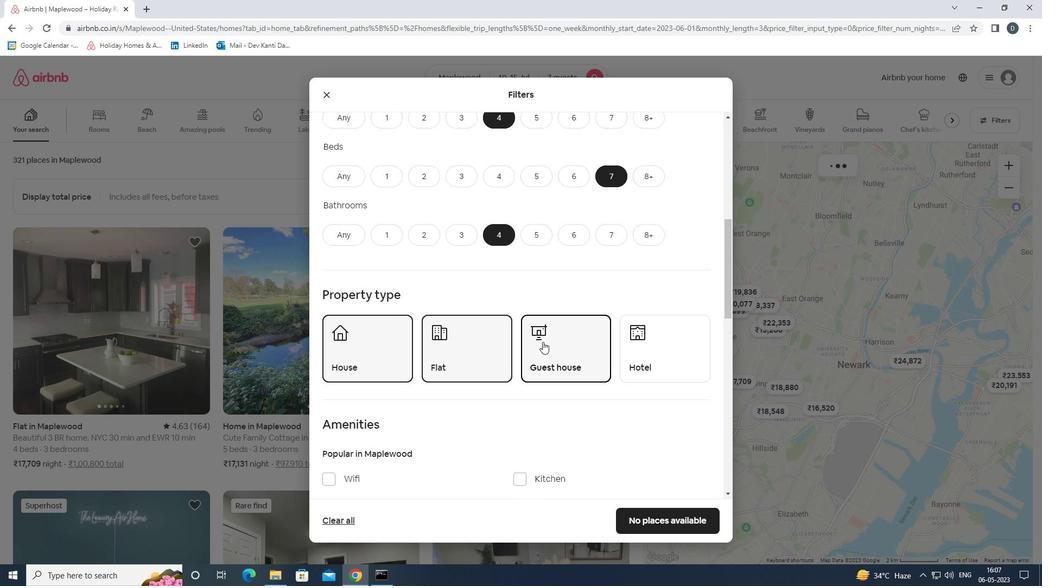 
Action: Mouse scrolled (540, 341) with delta (0, 0)
Screenshot: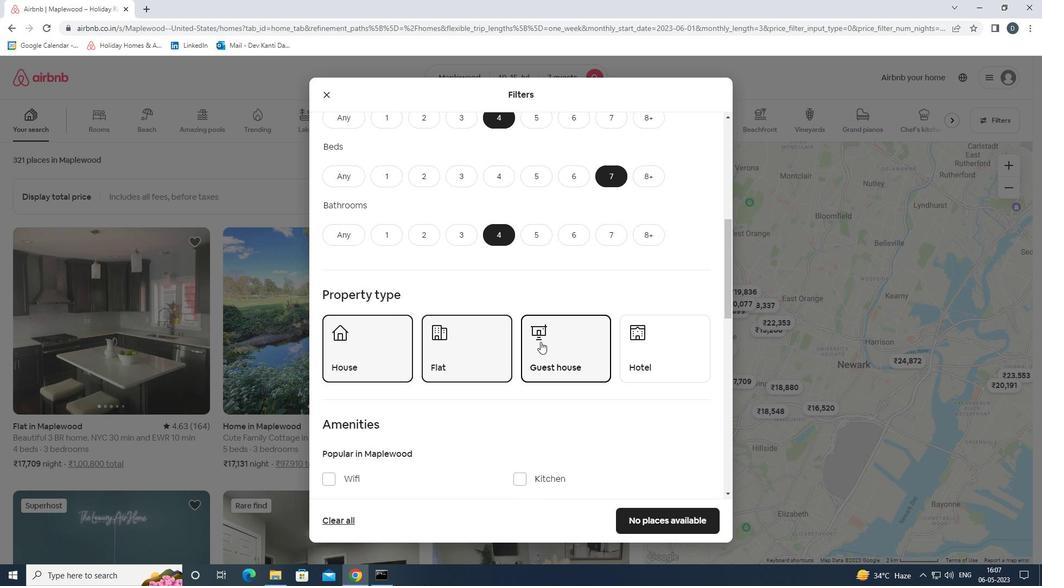 
Action: Mouse scrolled (540, 341) with delta (0, 0)
Screenshot: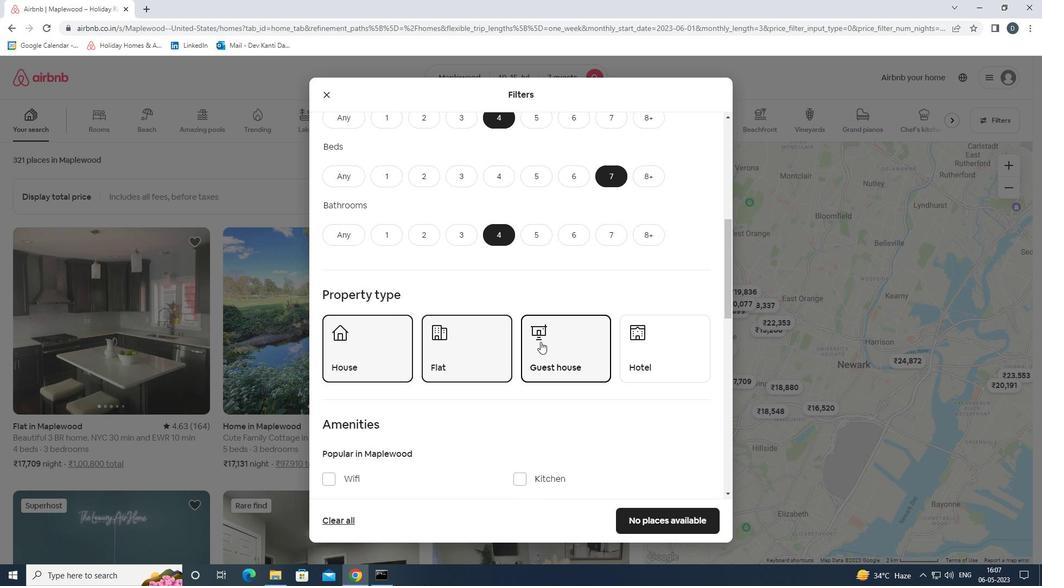 
Action: Mouse moved to (357, 367)
Screenshot: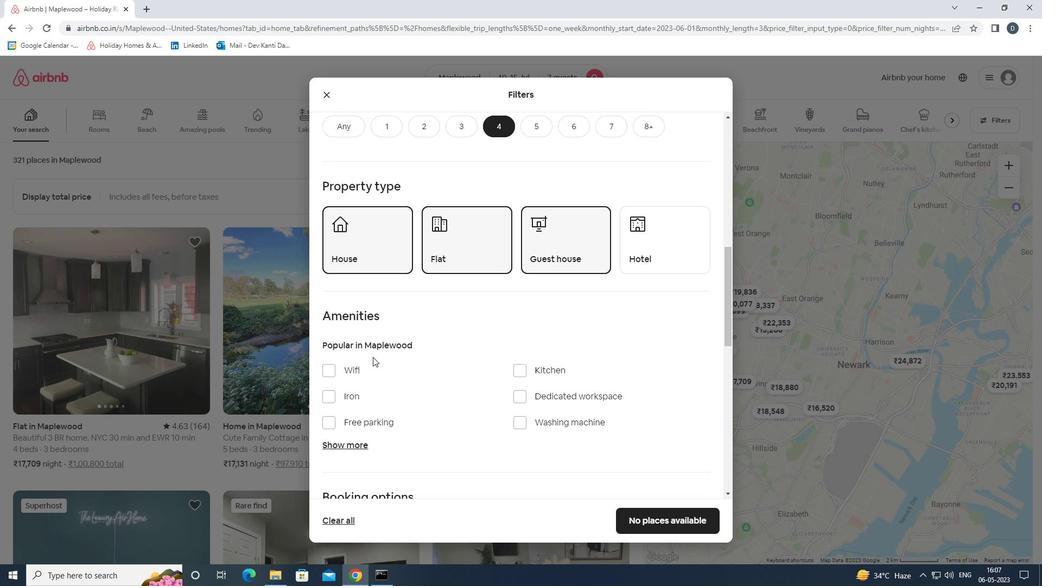 
Action: Mouse pressed left at (357, 367)
Screenshot: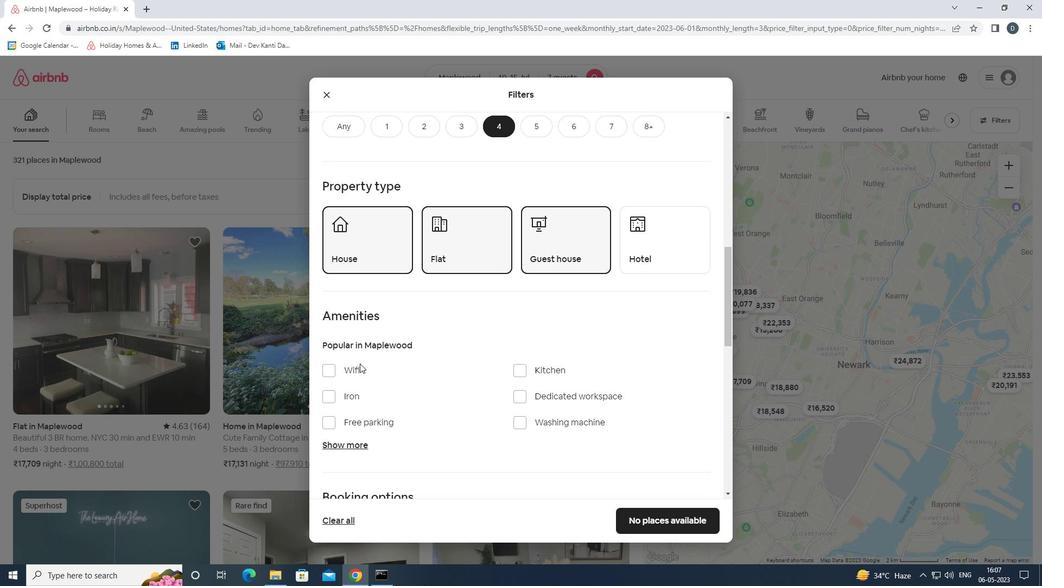 
Action: Mouse moved to (356, 441)
Screenshot: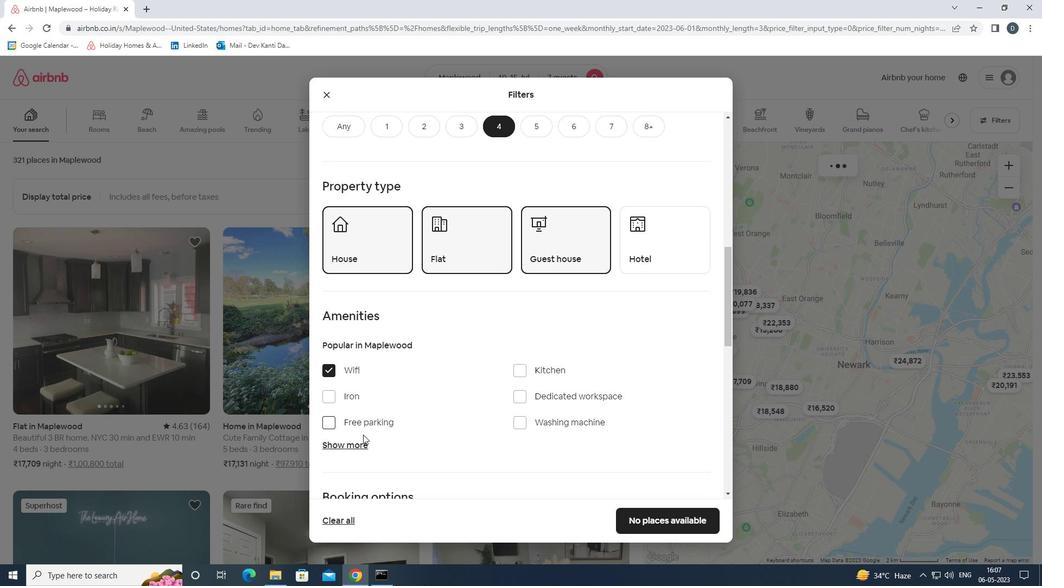 
Action: Mouse pressed left at (356, 441)
Screenshot: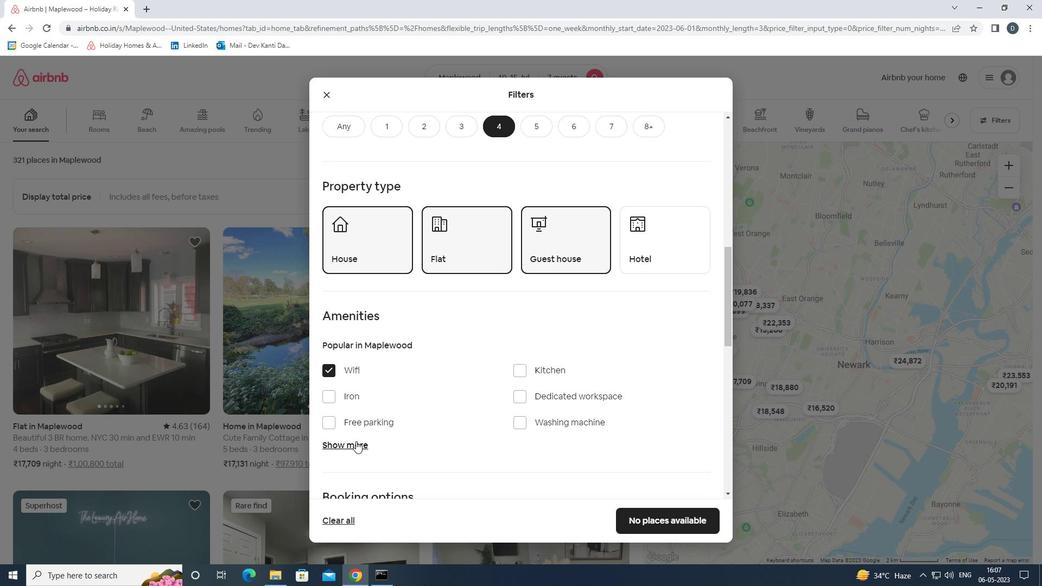 
Action: Mouse moved to (512, 343)
Screenshot: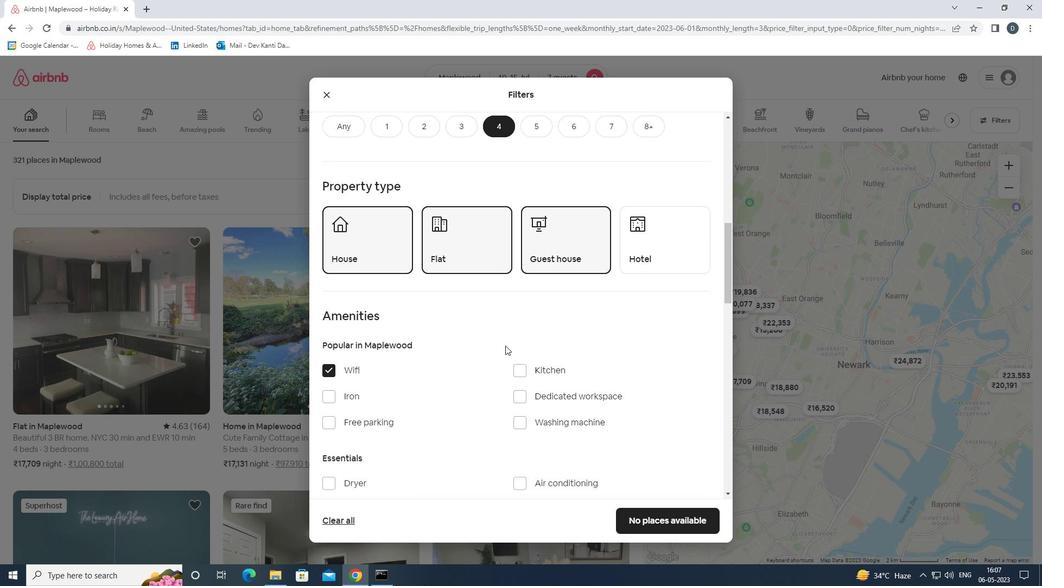 
Action: Mouse scrolled (512, 342) with delta (0, 0)
Screenshot: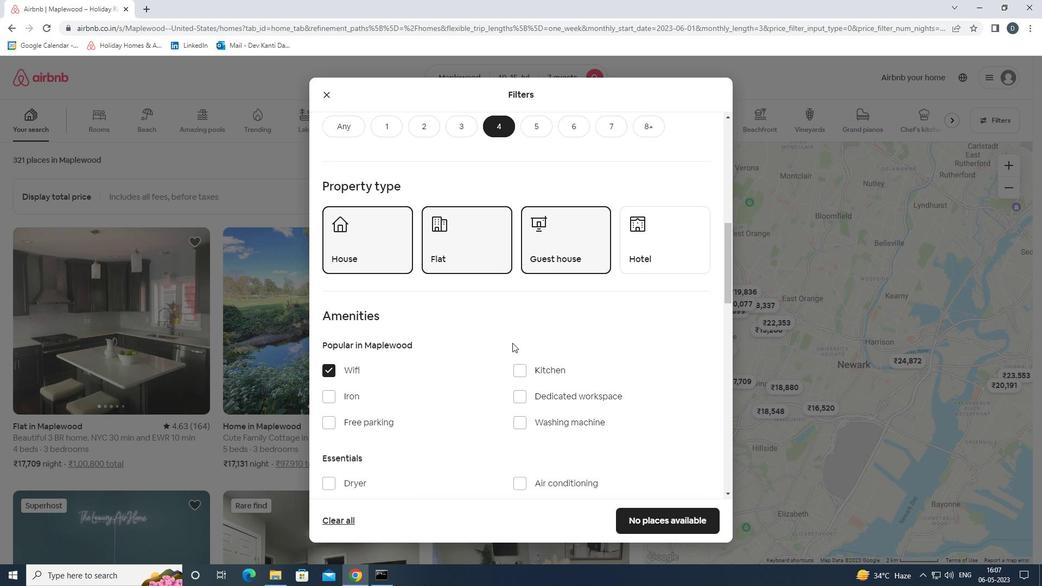 
Action: Mouse scrolled (512, 342) with delta (0, 0)
Screenshot: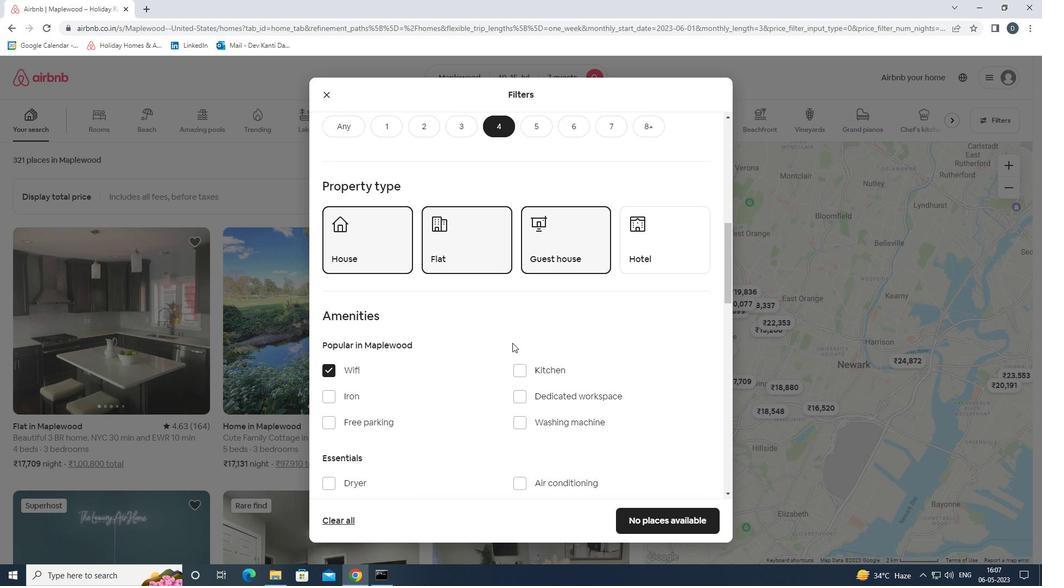
Action: Mouse moved to (400, 314)
Screenshot: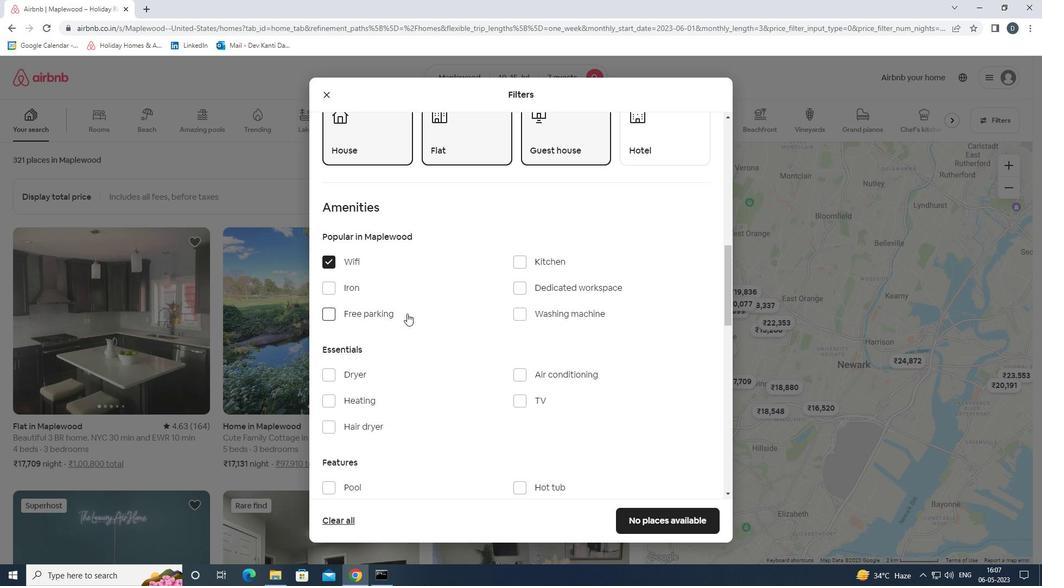 
Action: Mouse pressed left at (400, 314)
Screenshot: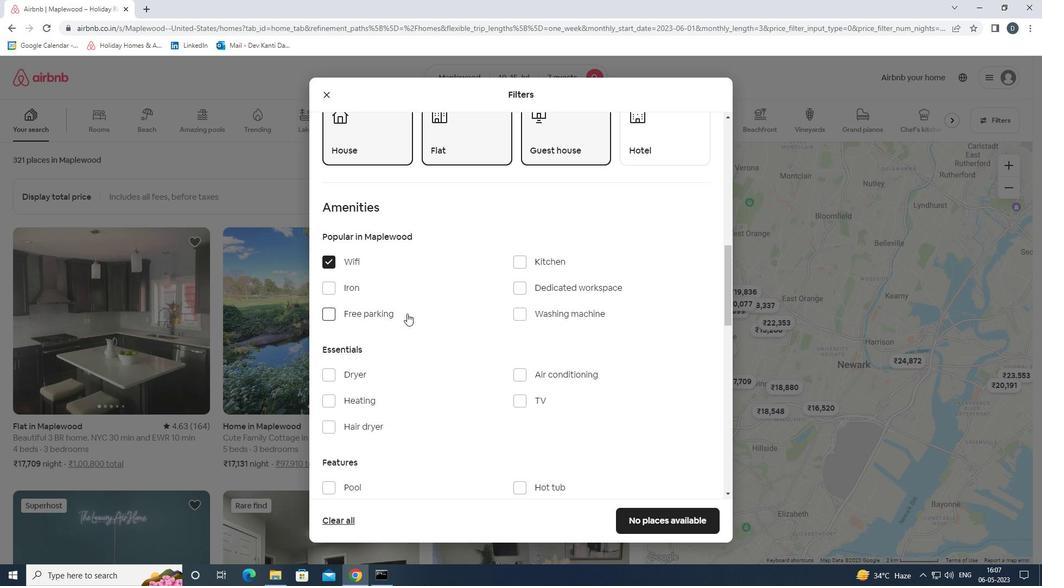 
Action: Mouse scrolled (400, 313) with delta (0, 0)
Screenshot: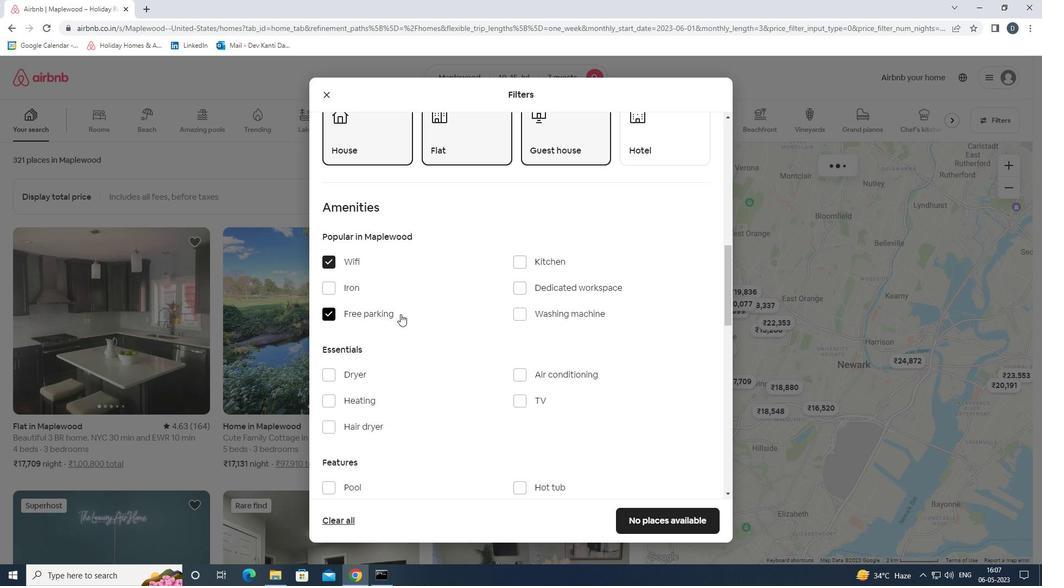 
Action: Mouse moved to (401, 315)
Screenshot: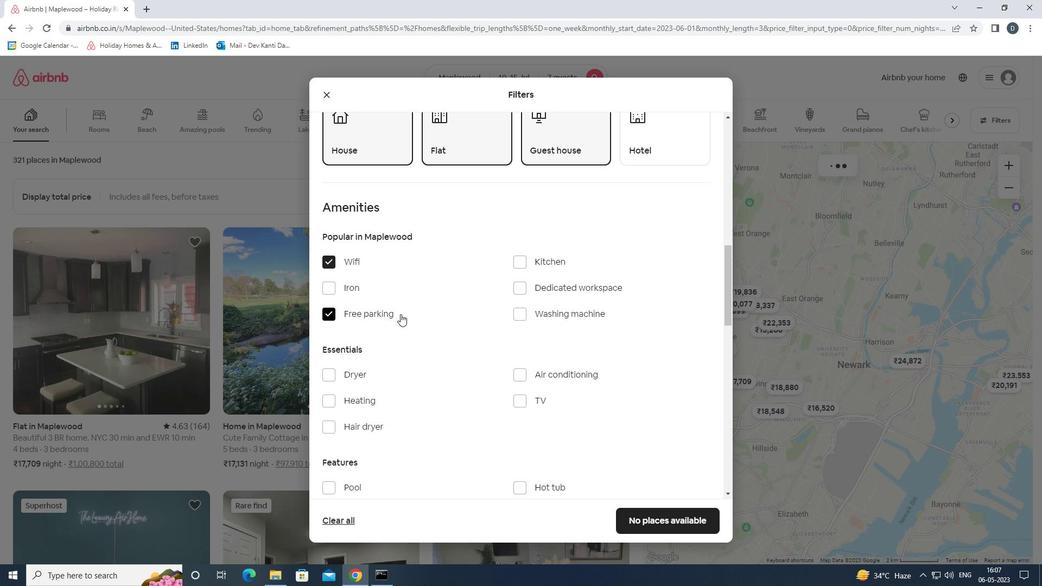 
Action: Mouse scrolled (401, 315) with delta (0, 0)
Screenshot: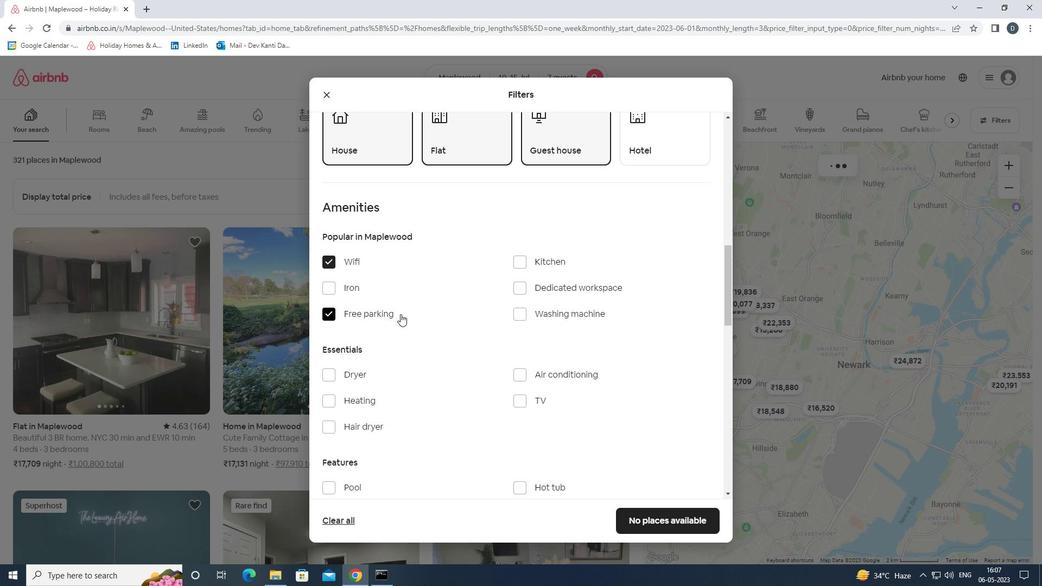
Action: Mouse moved to (537, 293)
Screenshot: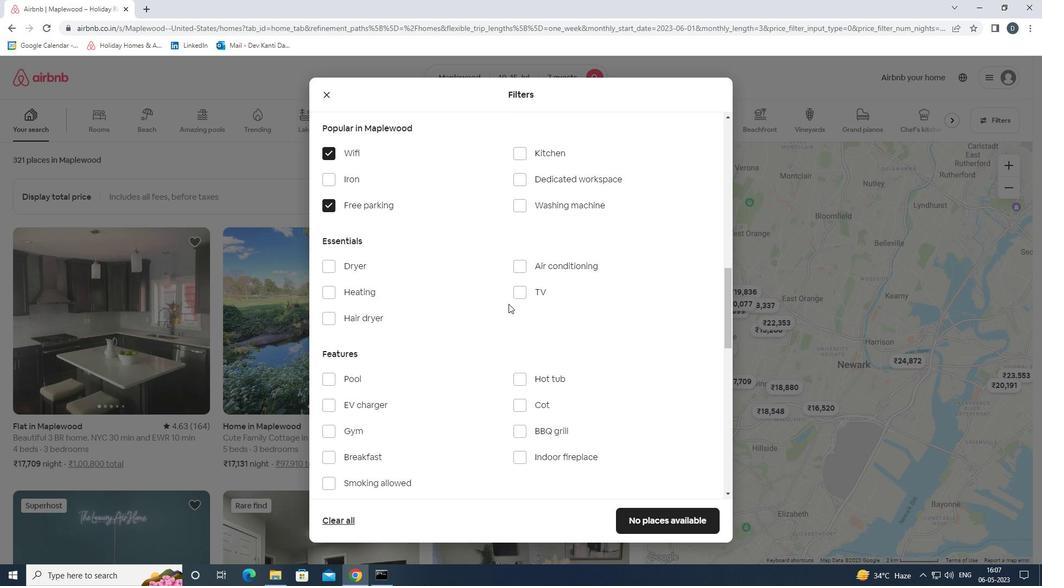 
Action: Mouse pressed left at (537, 293)
Screenshot: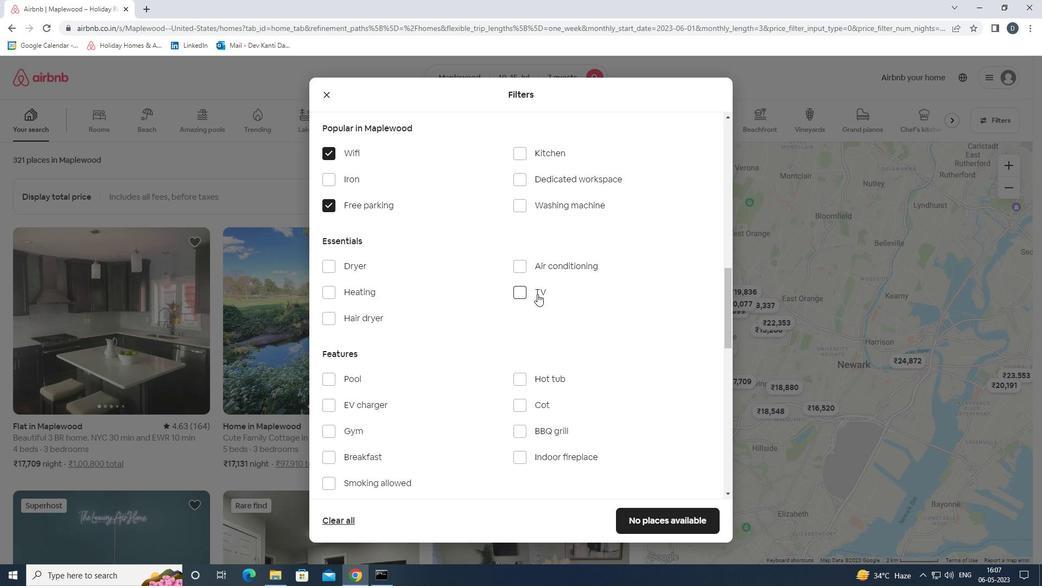 
Action: Mouse moved to (357, 434)
Screenshot: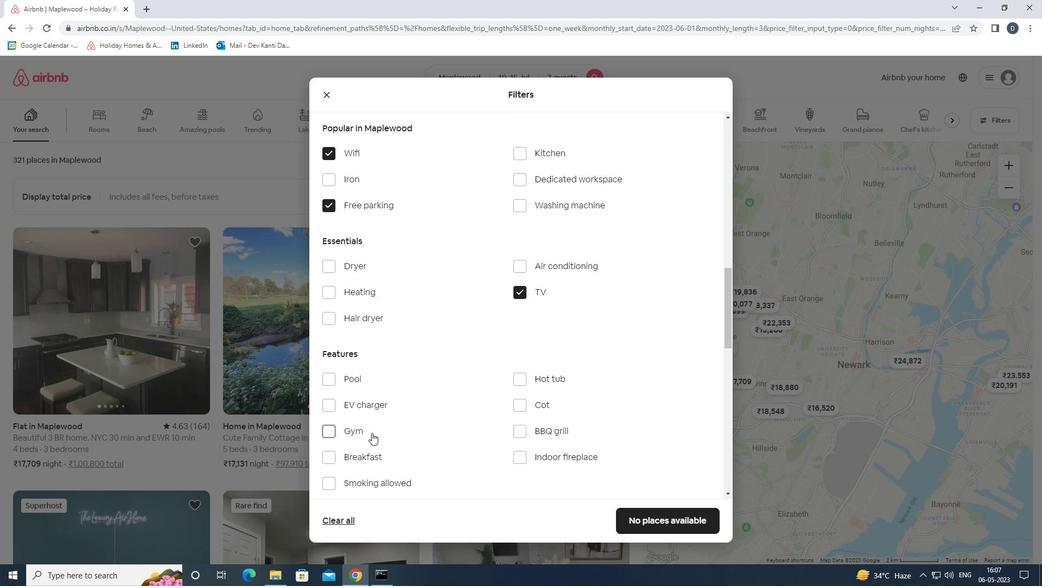 
Action: Mouse pressed left at (357, 434)
Screenshot: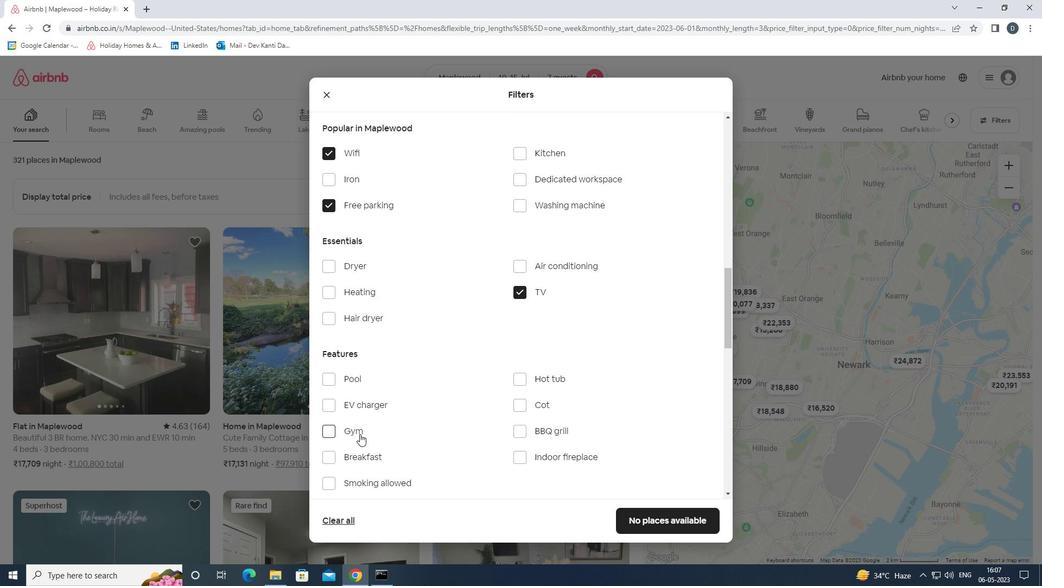
Action: Mouse moved to (358, 453)
Screenshot: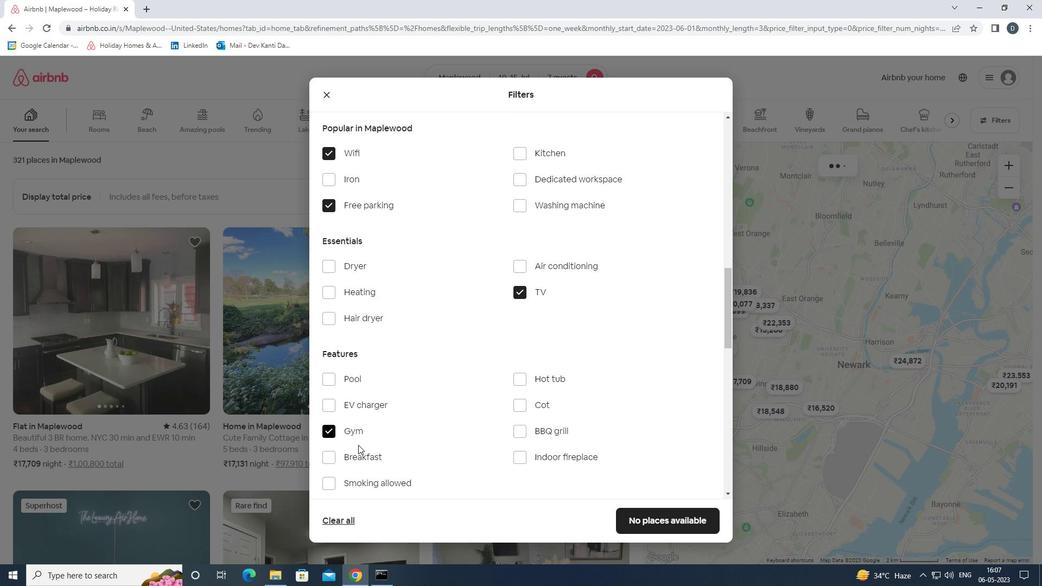 
Action: Mouse pressed left at (358, 453)
Screenshot: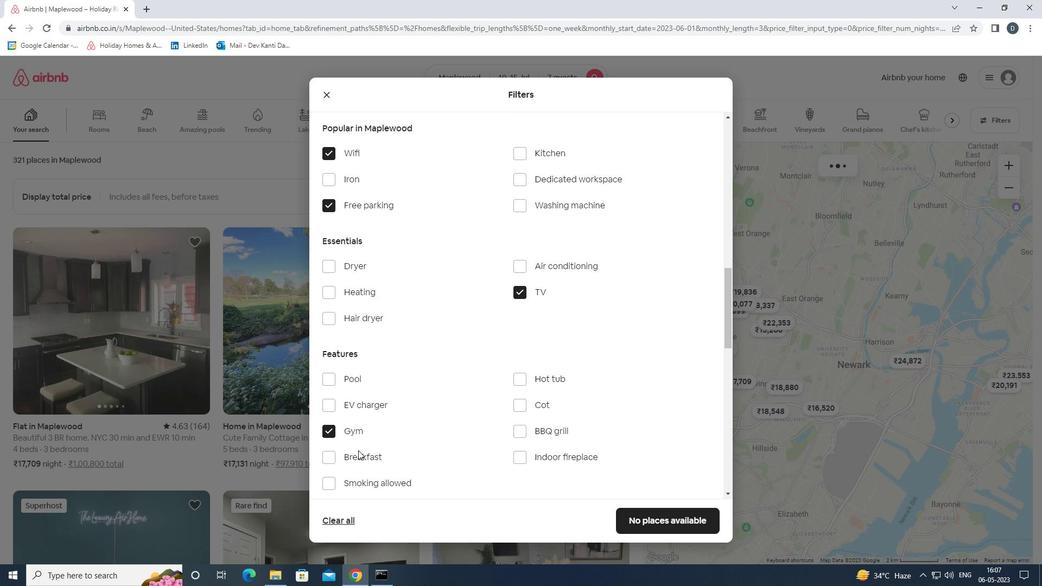 
Action: Mouse moved to (483, 405)
Screenshot: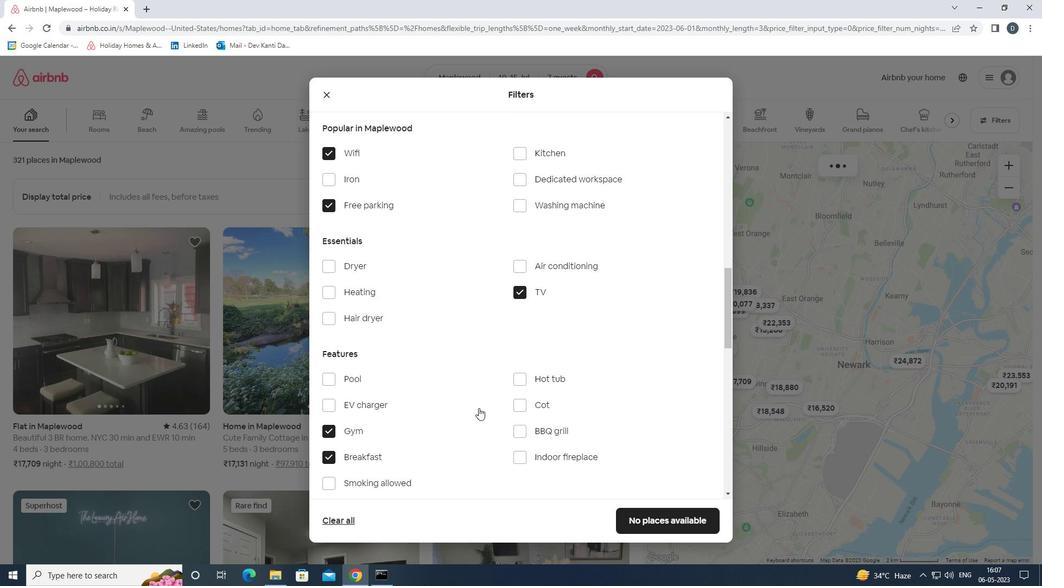 
Action: Mouse scrolled (483, 404) with delta (0, 0)
Screenshot: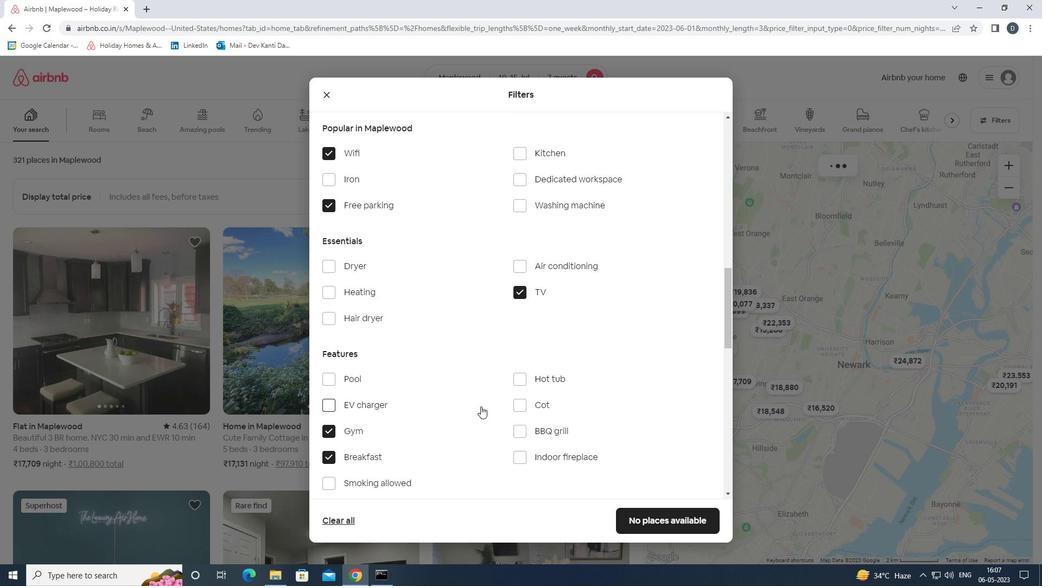 
Action: Mouse moved to (495, 401)
Screenshot: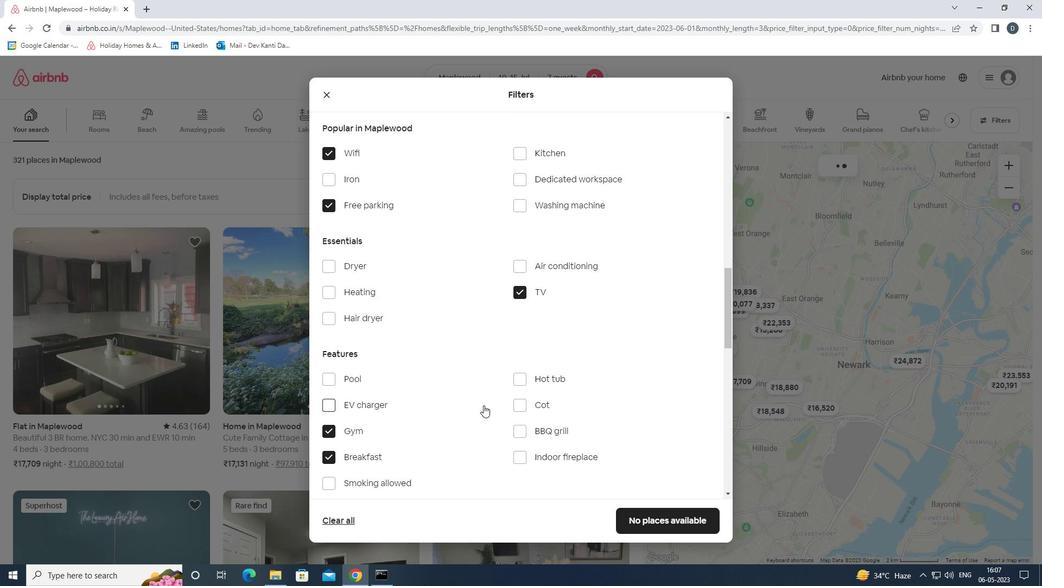 
Action: Mouse scrolled (495, 400) with delta (0, 0)
Screenshot: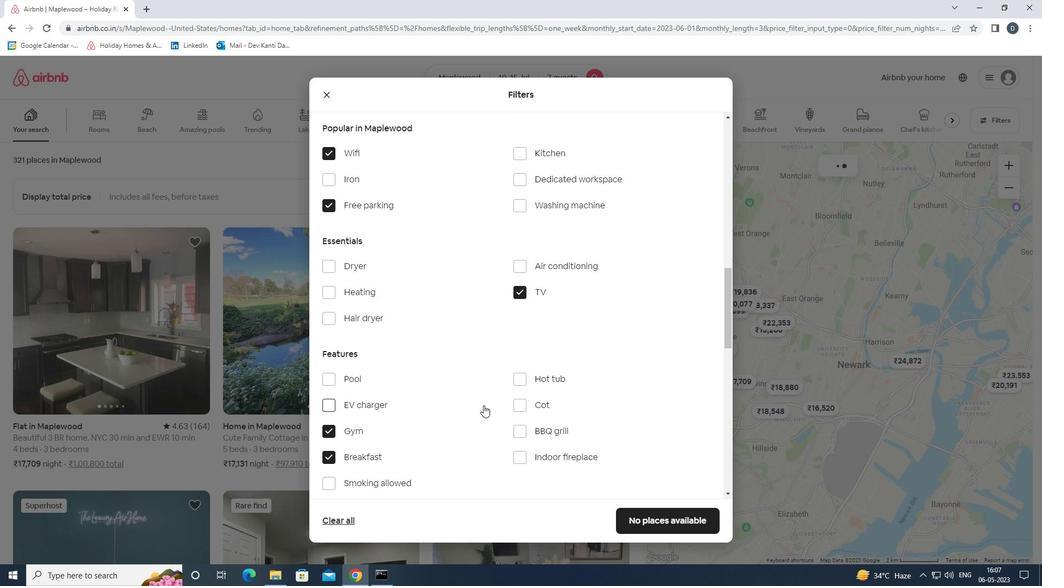 
Action: Mouse moved to (528, 398)
Screenshot: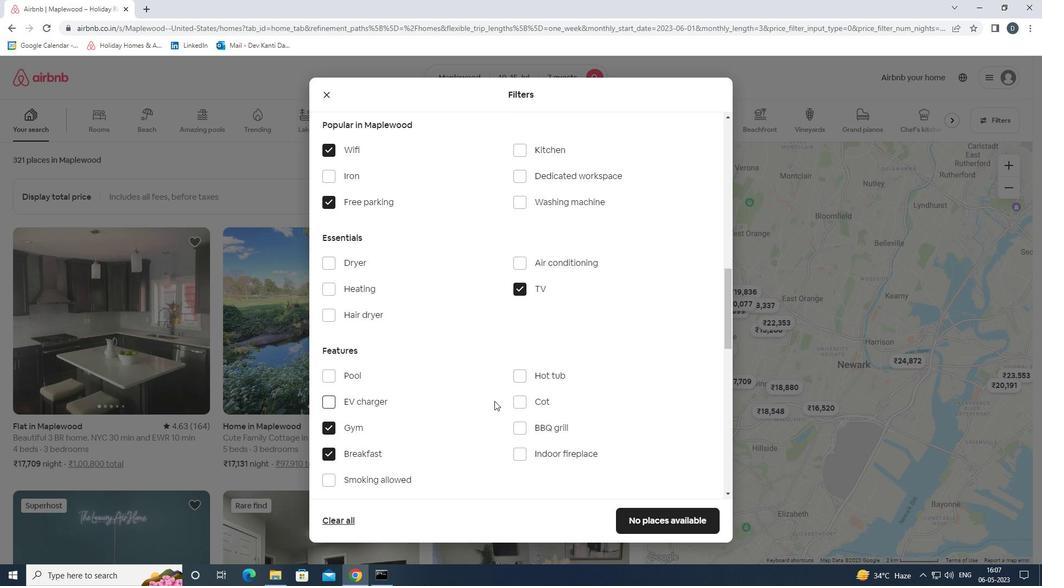 
Action: Mouse scrolled (528, 397) with delta (0, 0)
Screenshot: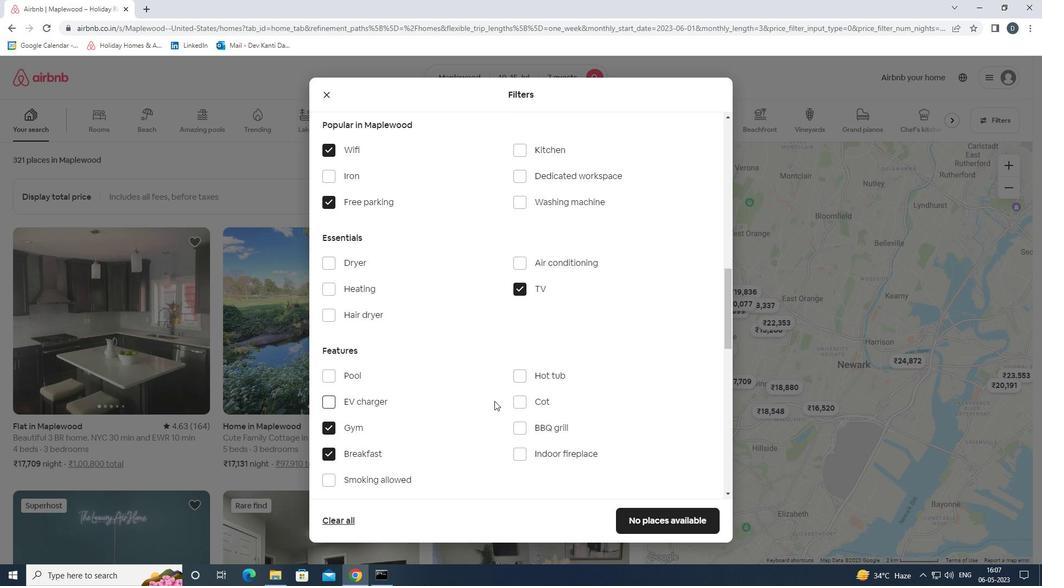 
Action: Mouse moved to (559, 397)
Screenshot: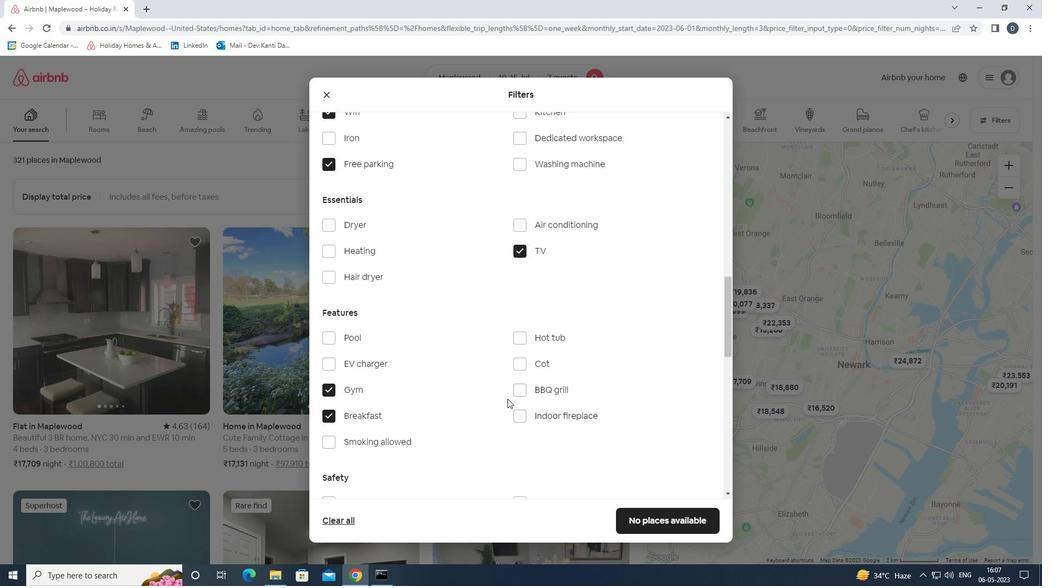 
Action: Mouse scrolled (559, 396) with delta (0, 0)
Screenshot: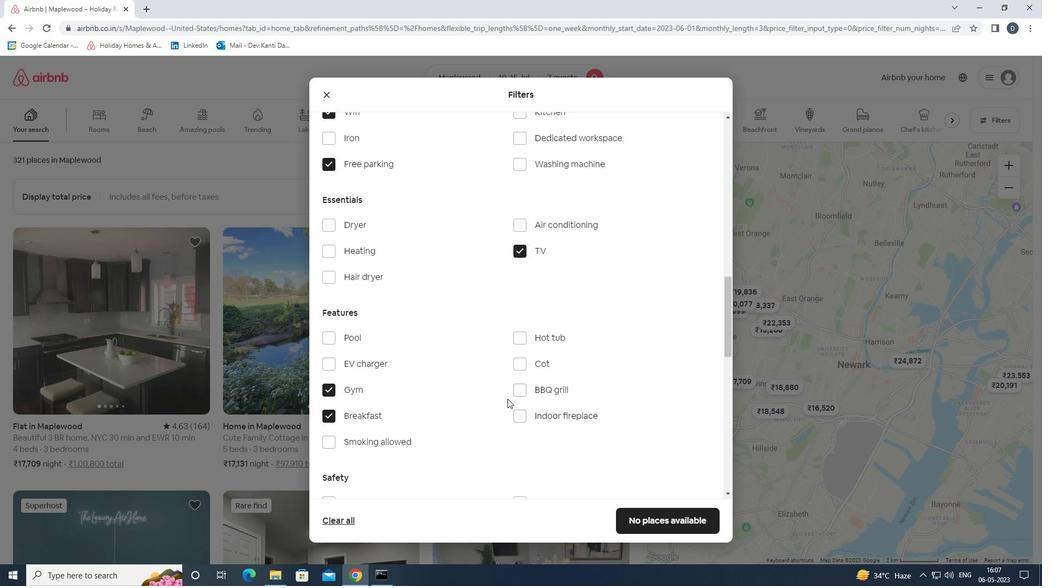 
Action: Mouse moved to (572, 391)
Screenshot: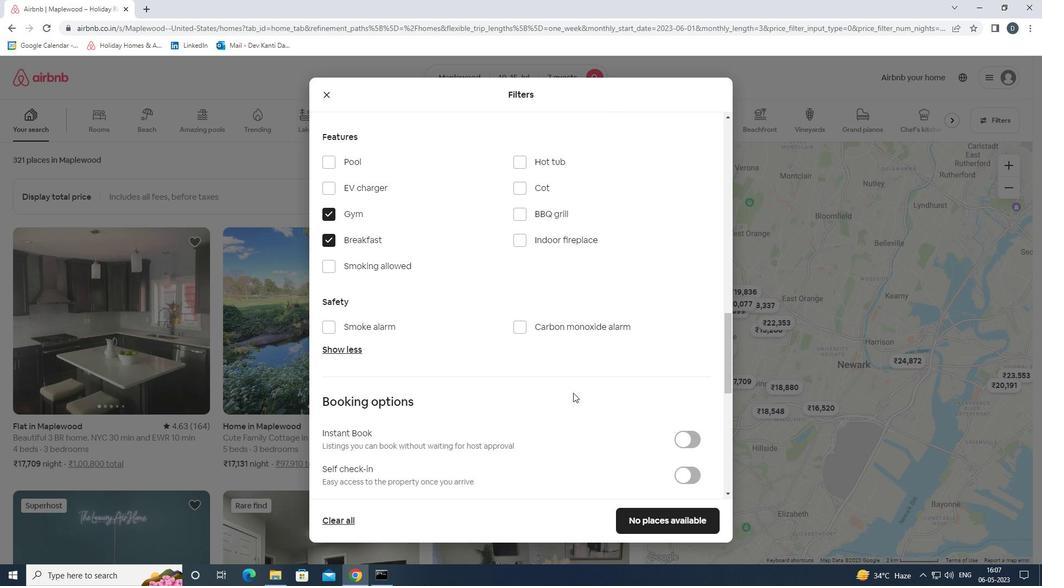 
Action: Mouse scrolled (572, 391) with delta (0, 0)
Screenshot: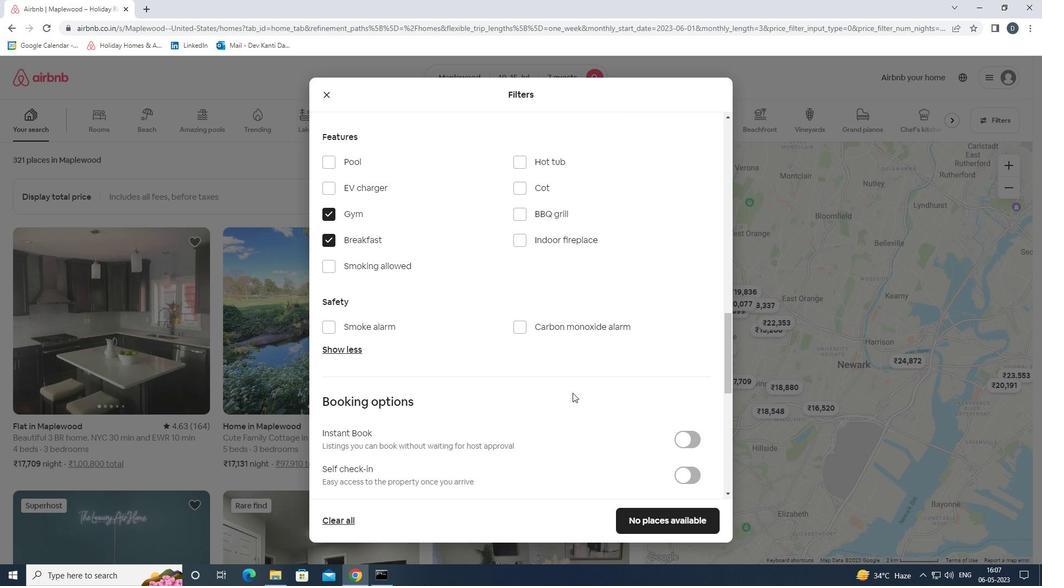 
Action: Mouse moved to (602, 389)
Screenshot: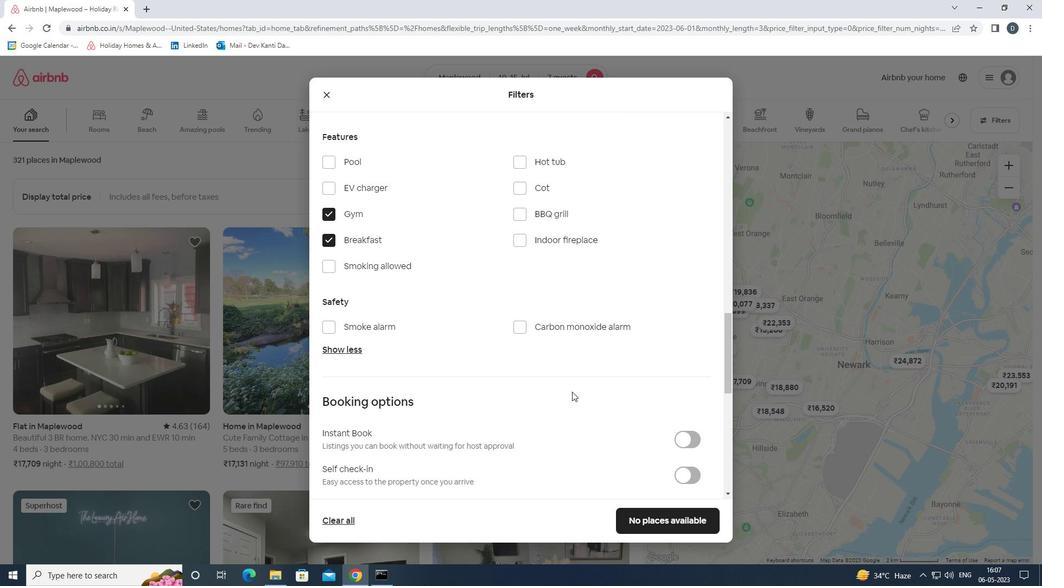 
Action: Mouse scrolled (602, 389) with delta (0, 0)
Screenshot: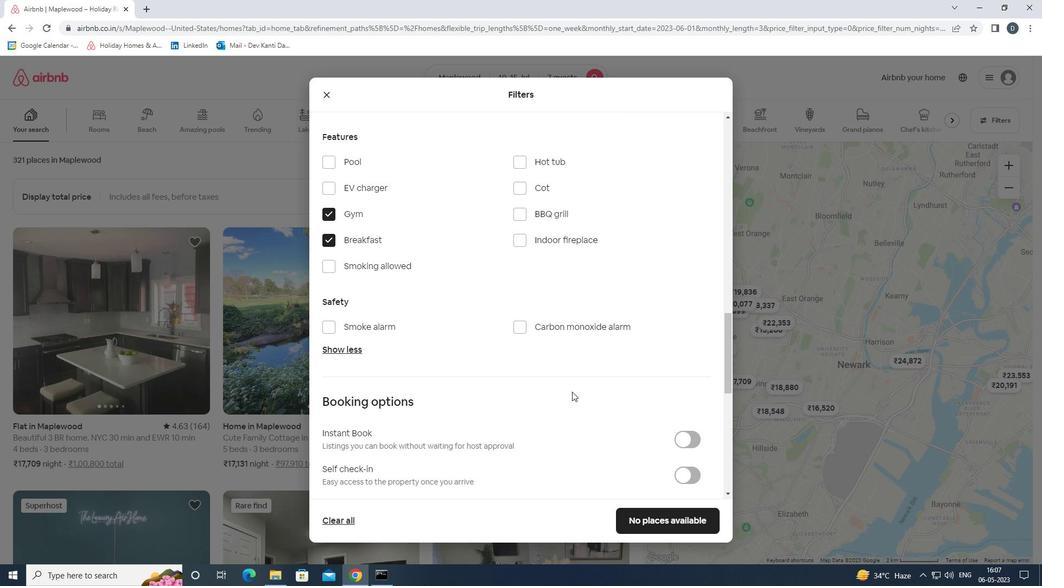 
Action: Mouse moved to (696, 363)
Screenshot: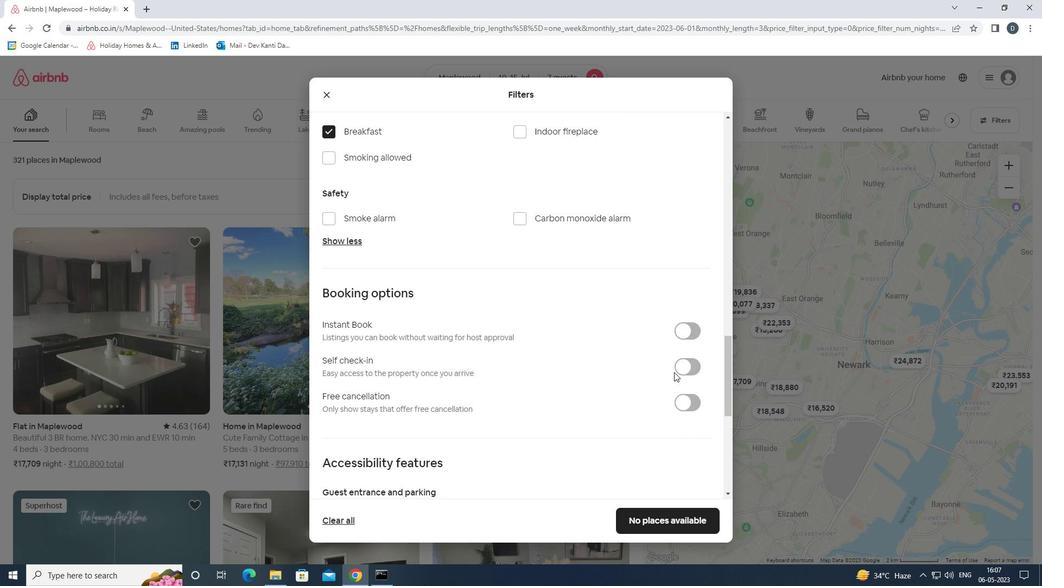 
Action: Mouse pressed left at (696, 363)
Screenshot: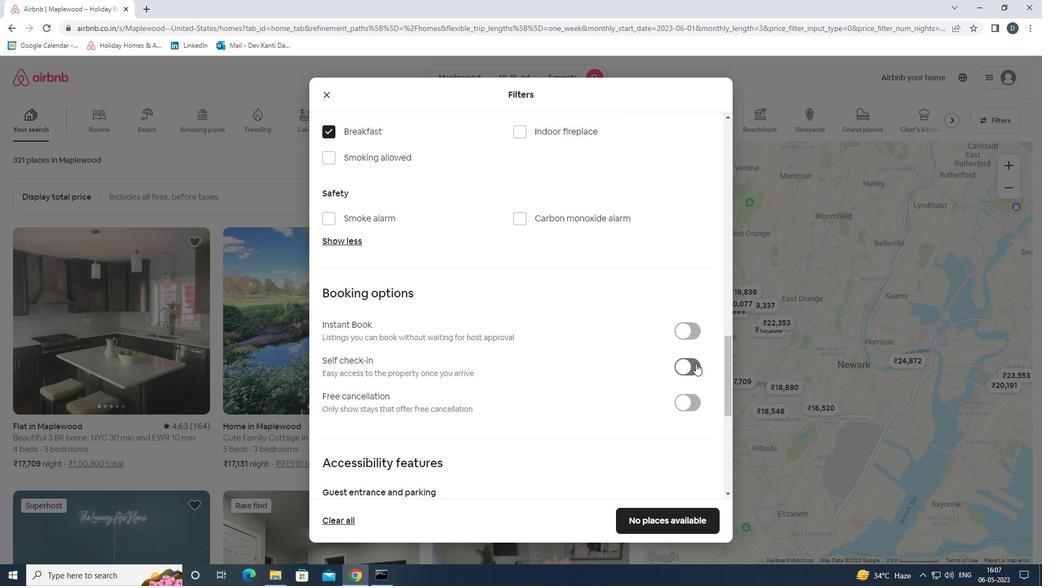 
Action: Mouse moved to (669, 366)
Screenshot: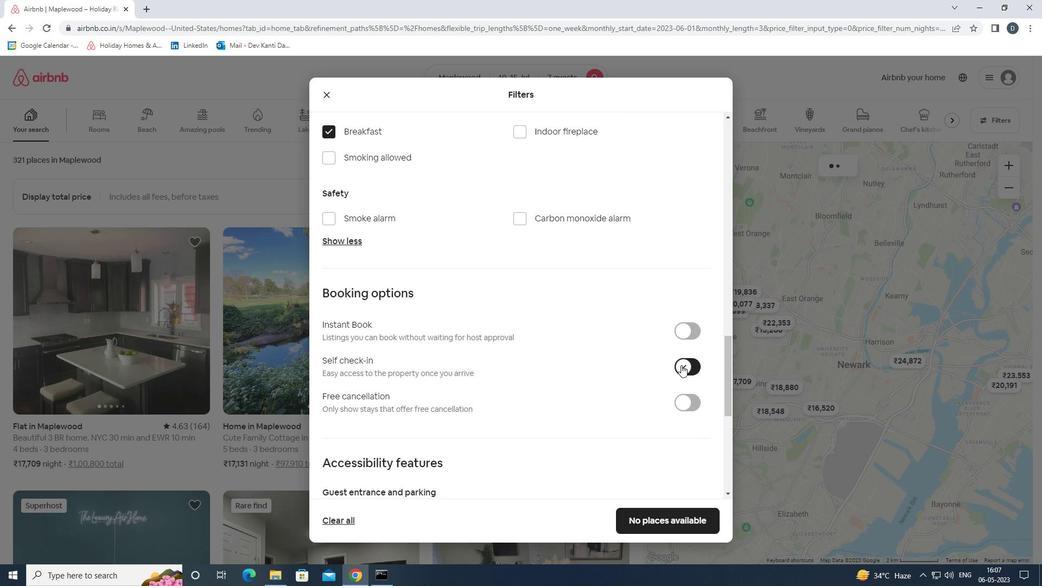 
Action: Mouse scrolled (669, 366) with delta (0, 0)
Screenshot: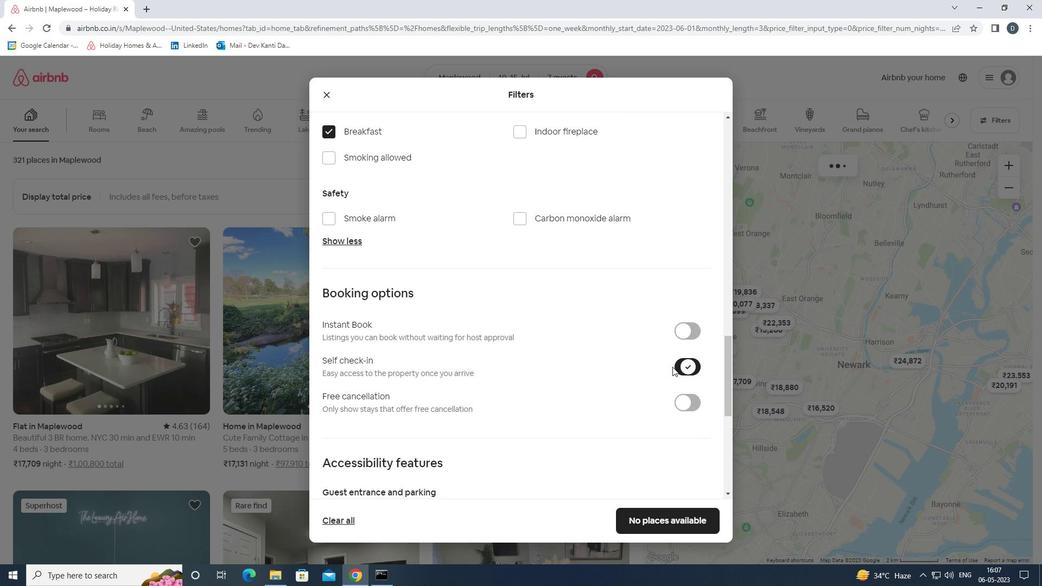 
Action: Mouse scrolled (669, 366) with delta (0, 0)
Screenshot: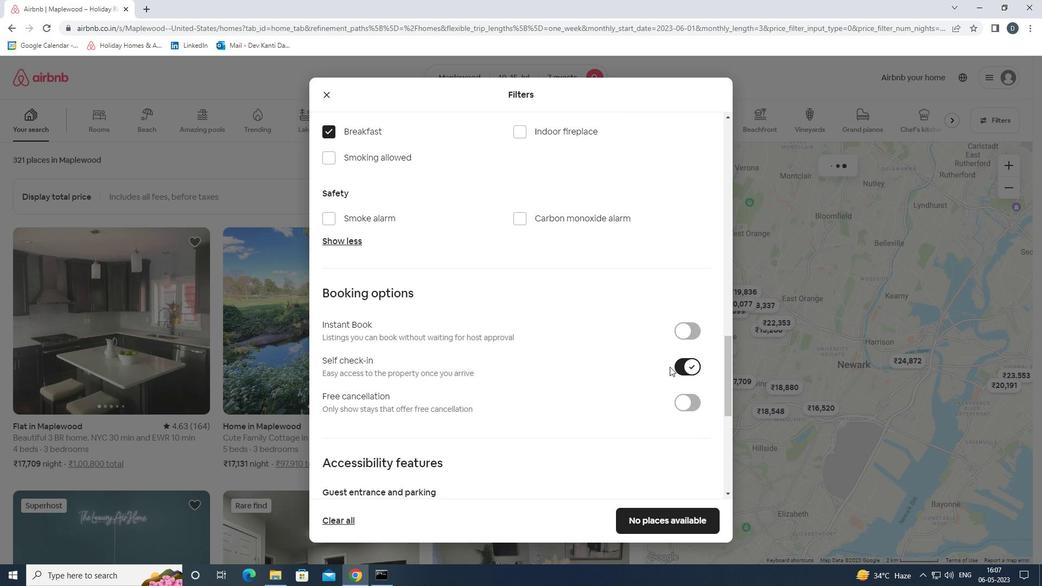 
Action: Mouse moved to (669, 366)
Screenshot: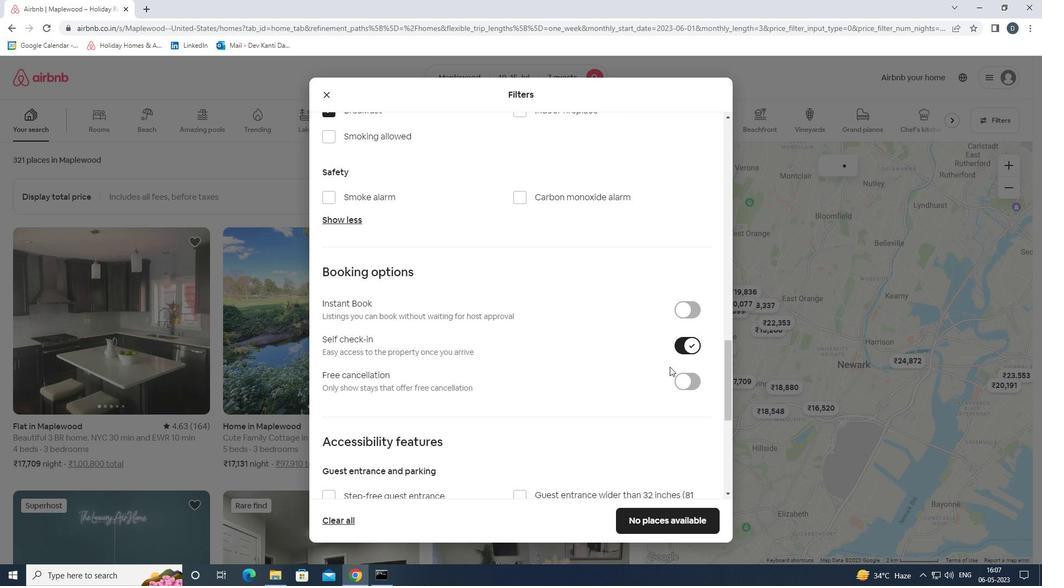 
Action: Mouse scrolled (669, 366) with delta (0, 0)
Screenshot: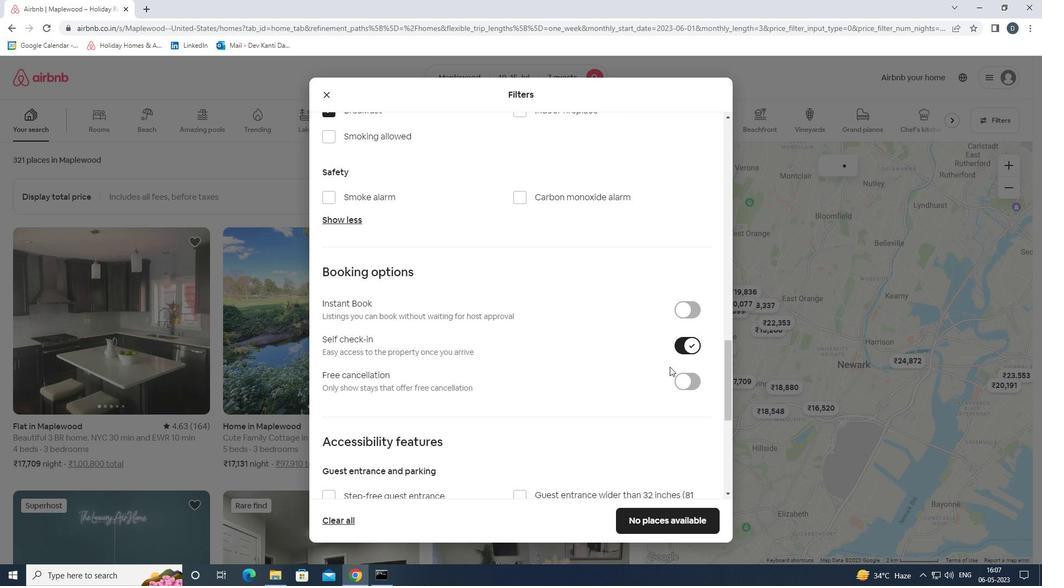 
Action: Mouse moved to (668, 366)
Screenshot: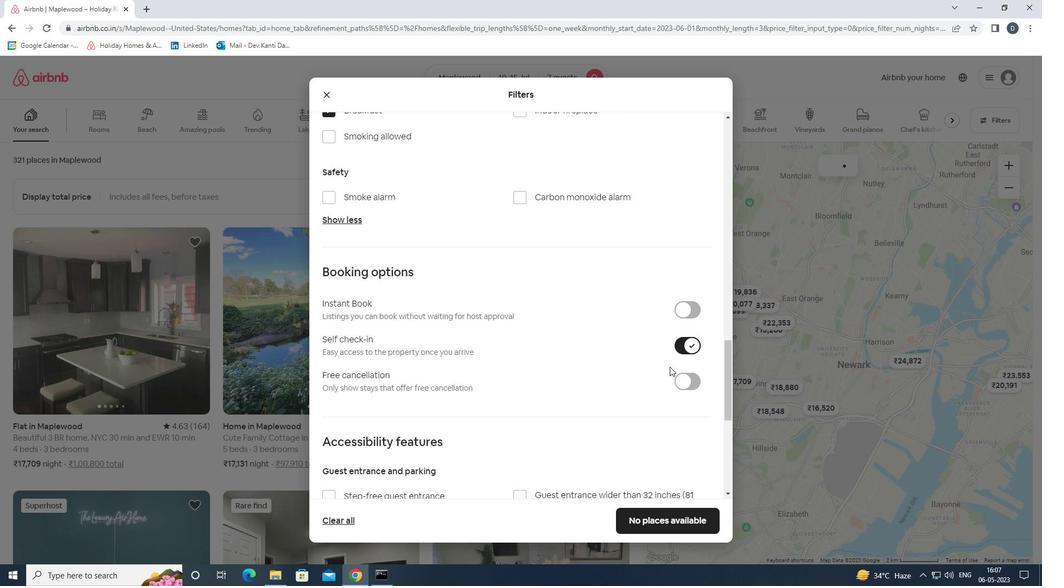 
Action: Mouse scrolled (668, 366) with delta (0, 0)
Screenshot: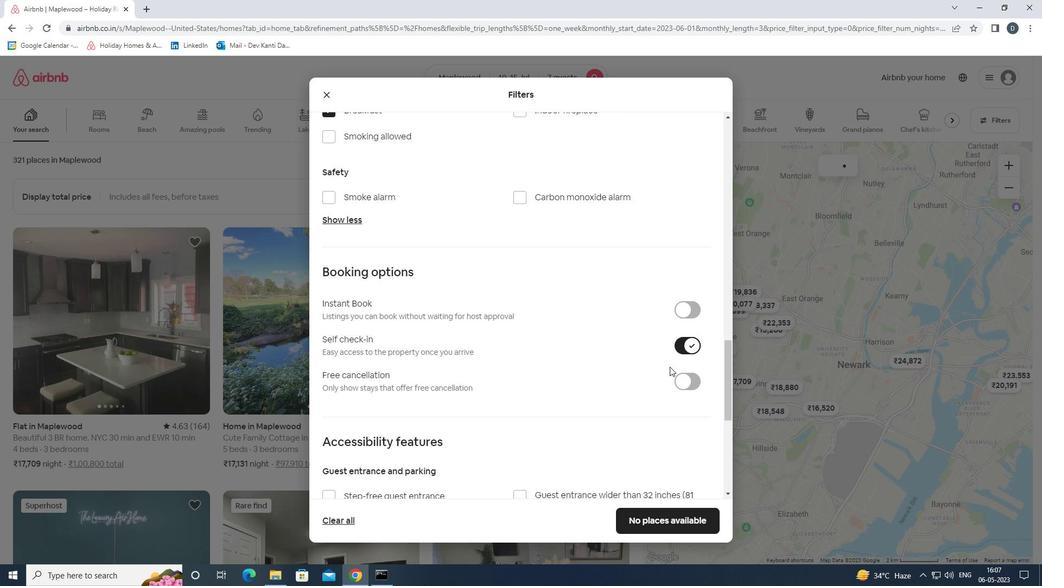 
Action: Mouse moved to (666, 367)
Screenshot: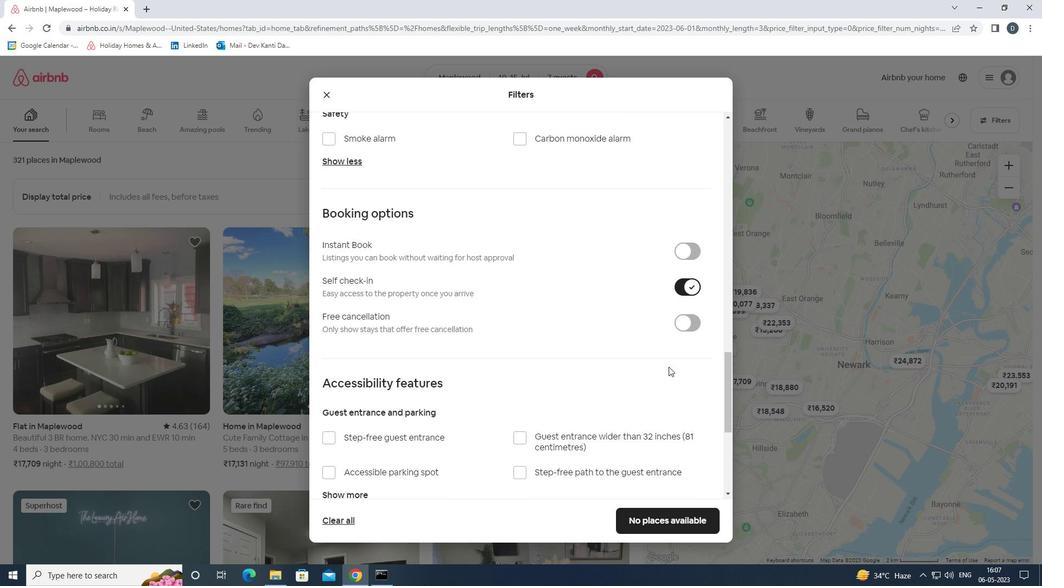 
Action: Mouse scrolled (666, 366) with delta (0, 0)
Screenshot: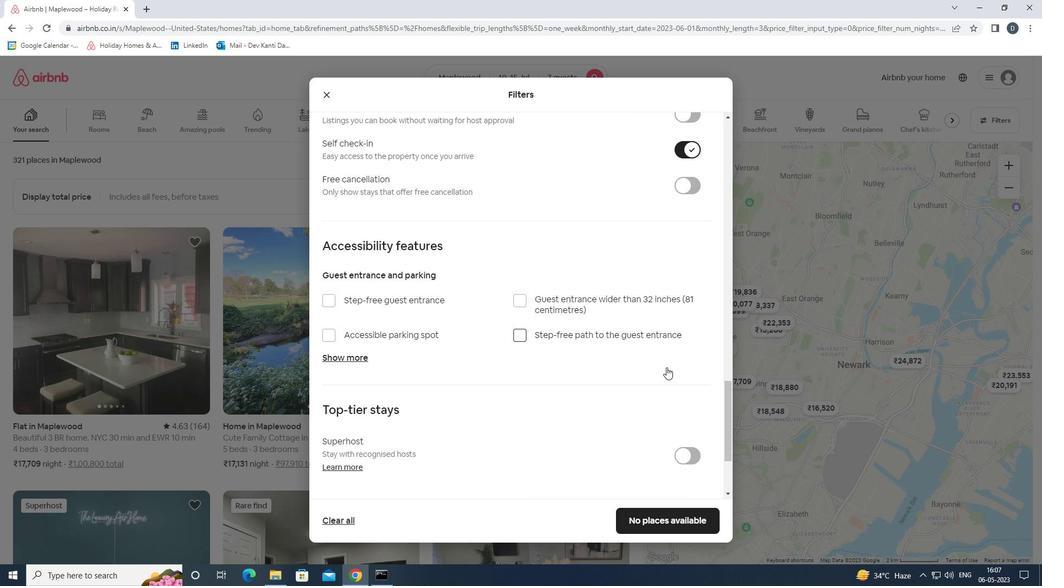 
Action: Mouse scrolled (666, 366) with delta (0, 0)
Screenshot: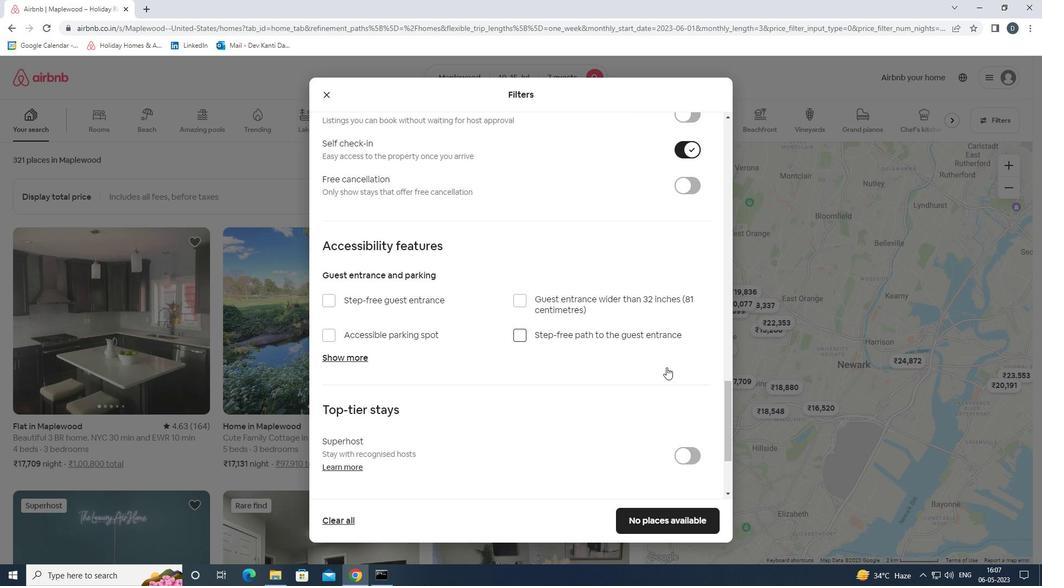 
Action: Mouse moved to (666, 367)
Screenshot: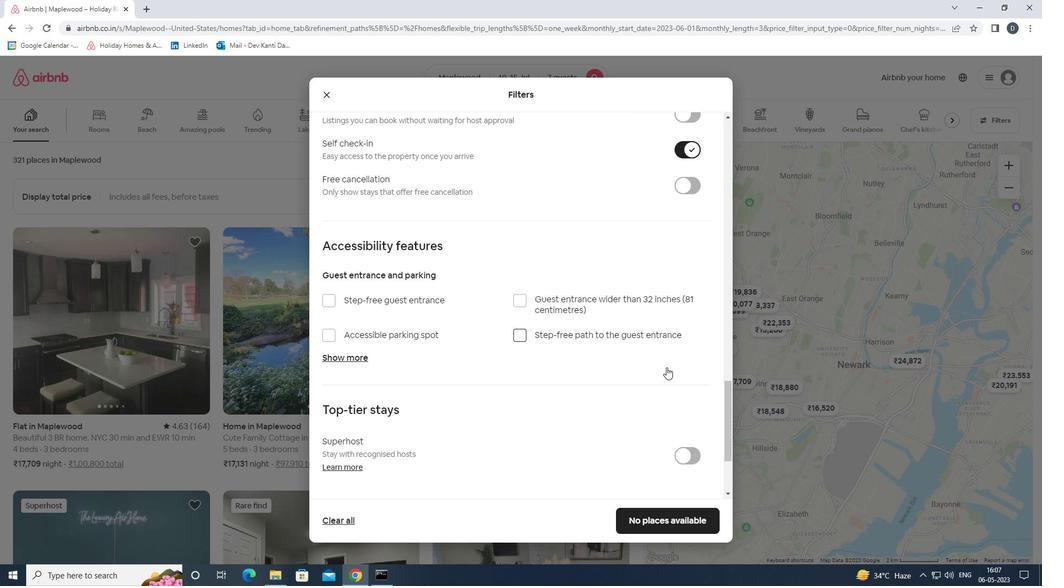 
Action: Mouse scrolled (666, 366) with delta (0, 0)
Screenshot: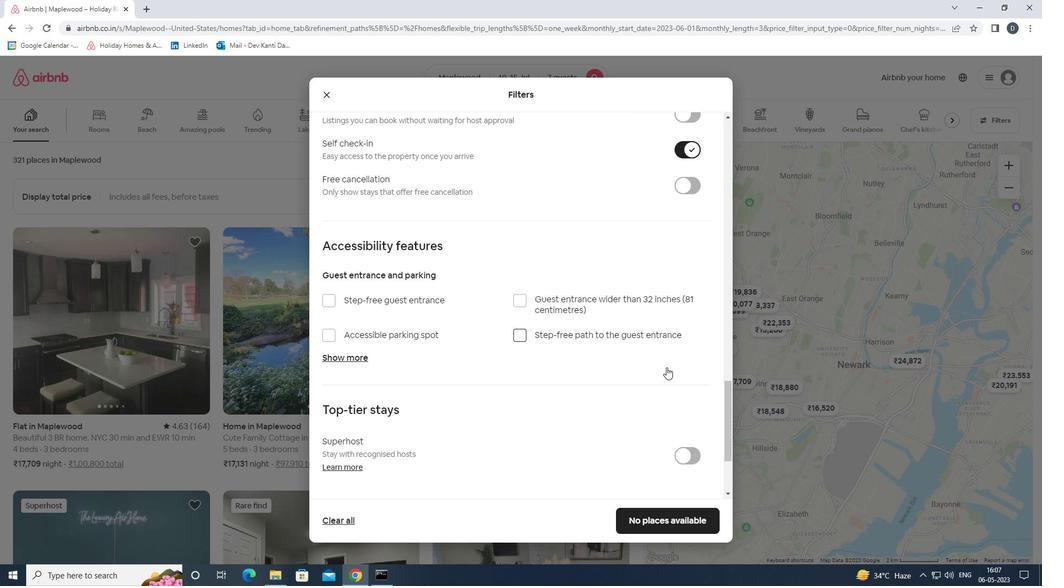 
Action: Mouse scrolled (666, 366) with delta (0, 0)
Screenshot: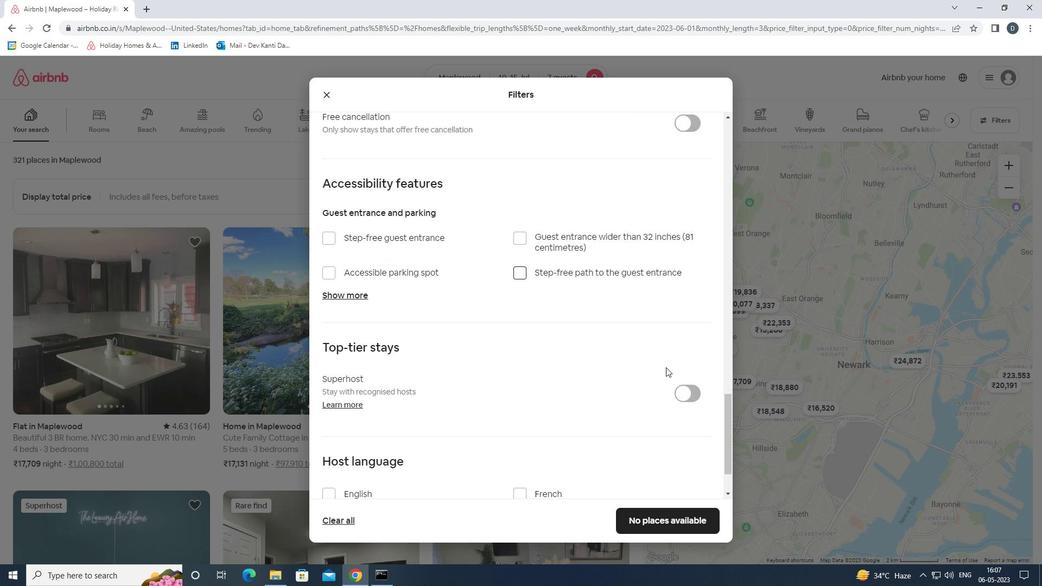 
Action: Mouse moved to (662, 367)
Screenshot: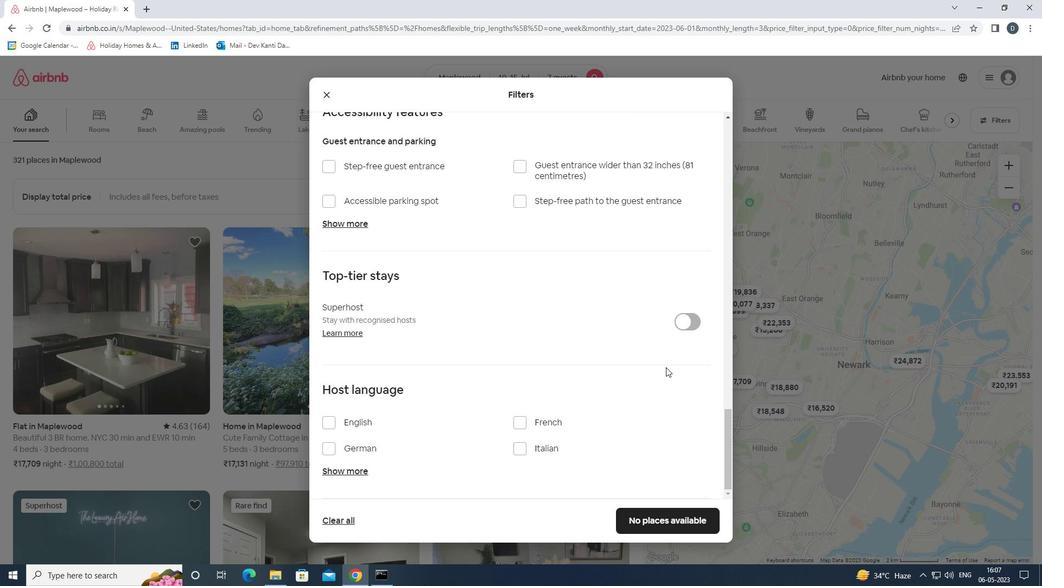 
Action: Mouse scrolled (662, 366) with delta (0, 0)
Screenshot: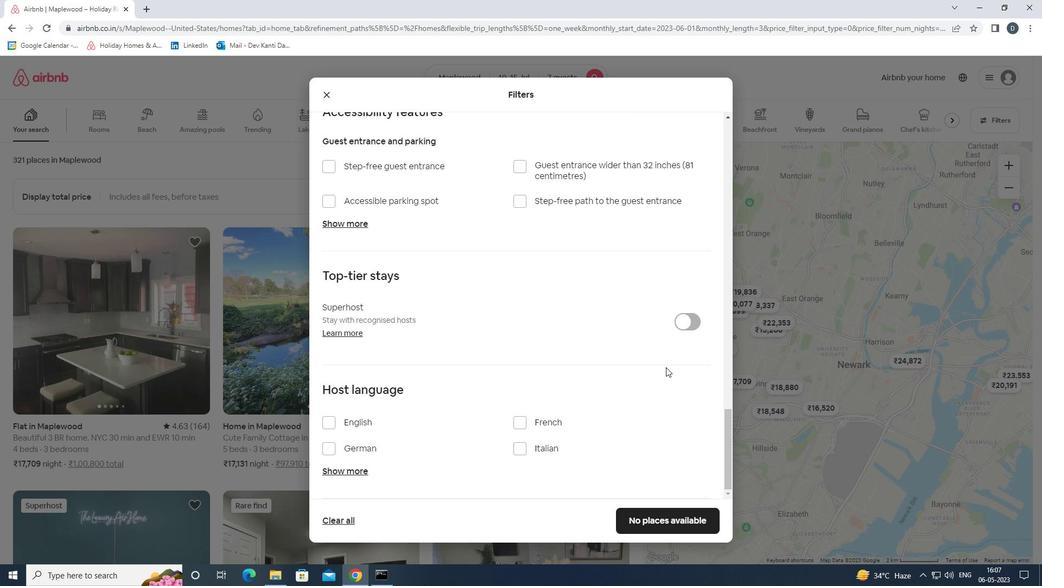 
Action: Mouse moved to (660, 367)
Screenshot: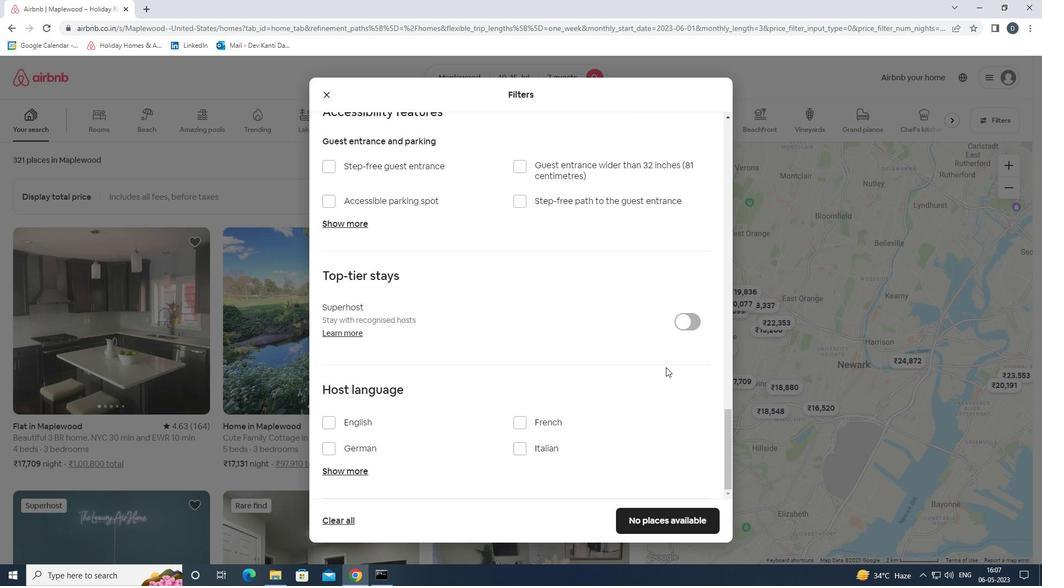
Action: Mouse scrolled (660, 366) with delta (0, 0)
Screenshot: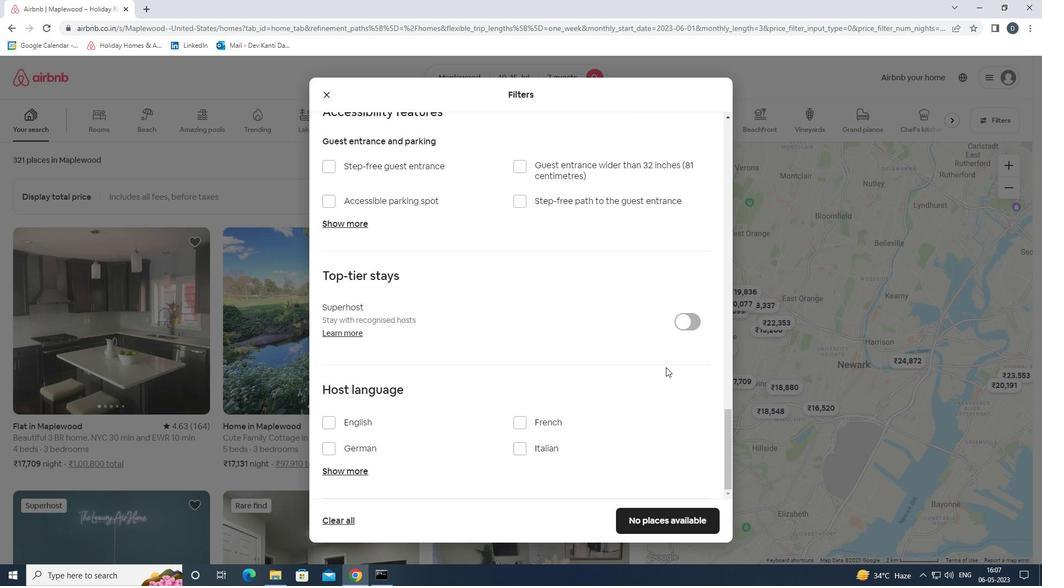 
Action: Mouse moved to (346, 422)
Screenshot: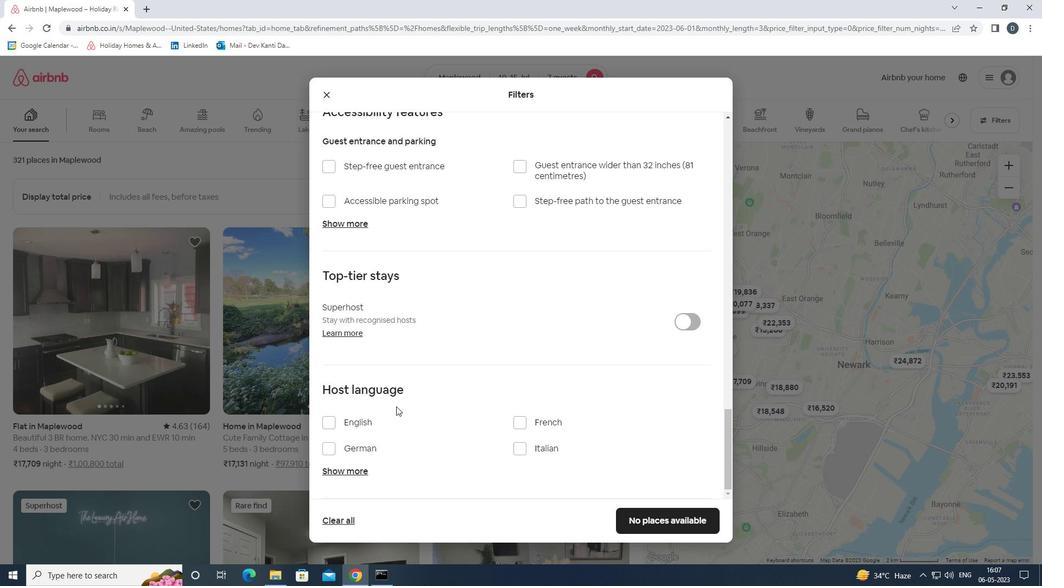 
Action: Mouse pressed left at (346, 422)
Screenshot: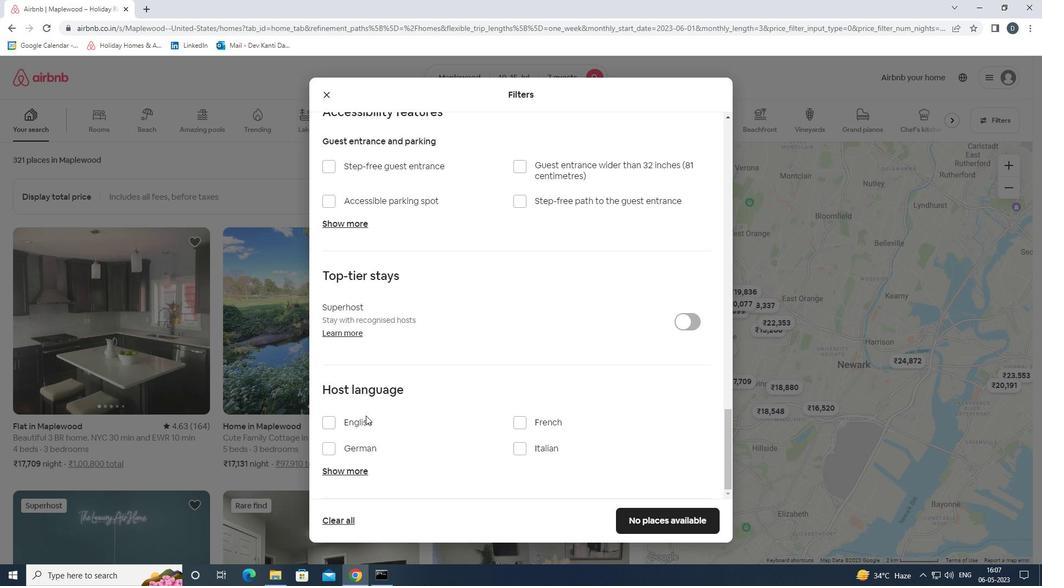 
Action: Mouse moved to (643, 513)
Screenshot: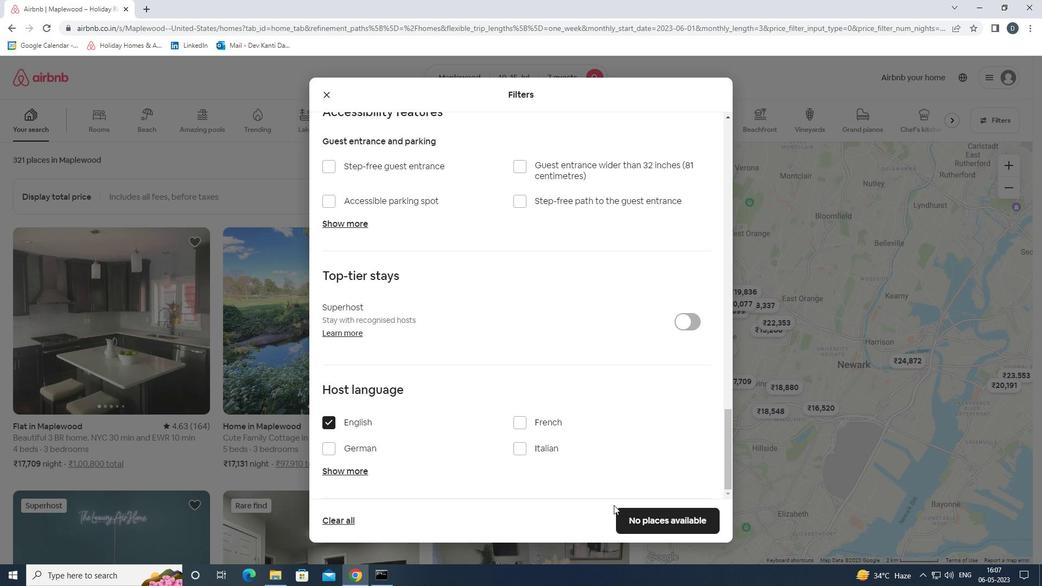 
Action: Mouse pressed left at (643, 513)
Screenshot: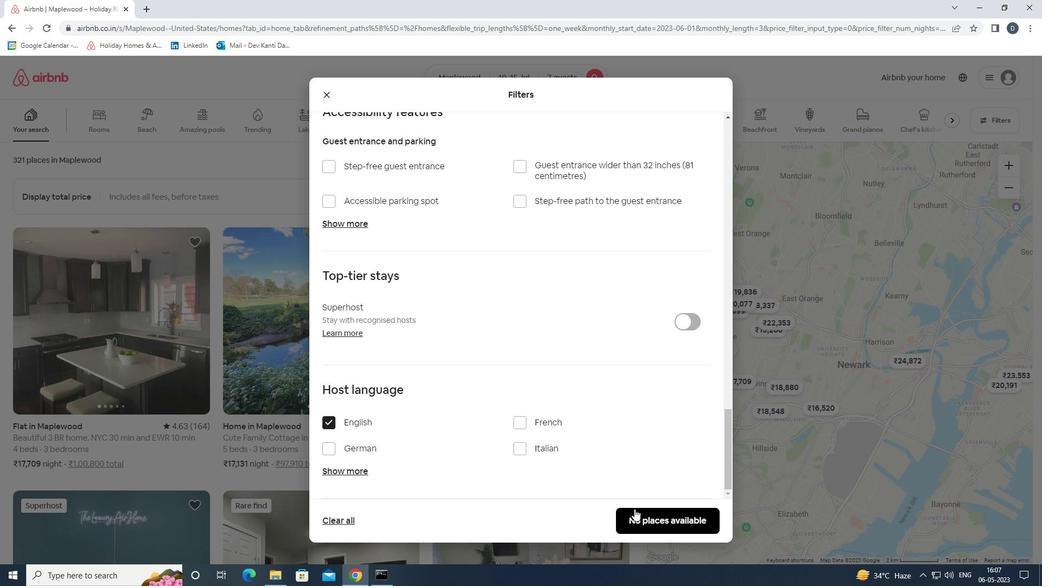 
Action: Mouse moved to (629, 422)
Screenshot: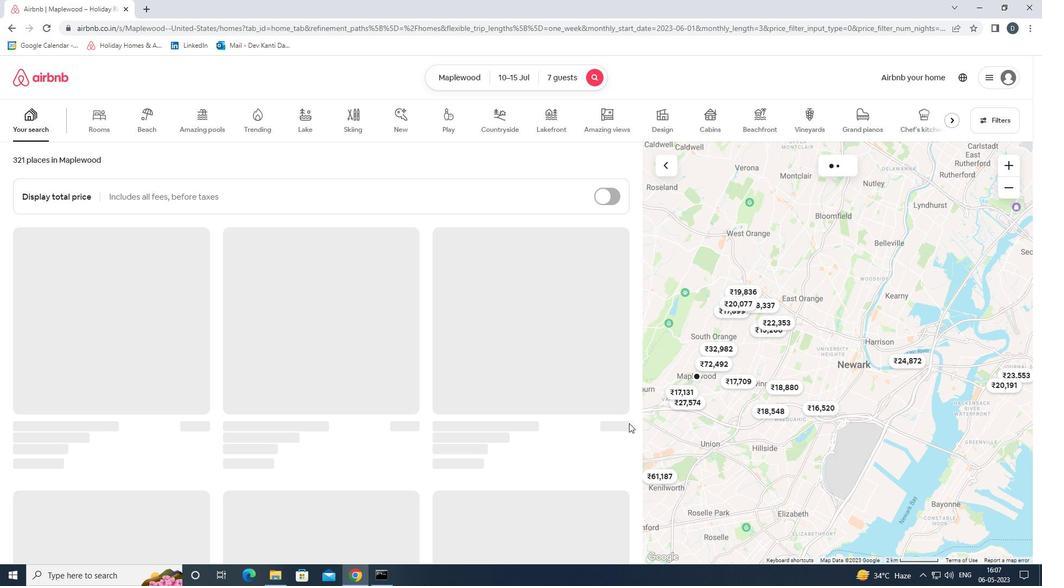 
